 Task: For heading Use Italics Amatic SC with blue colour, bold & Underline.  font size for heading24,  'Change the font style of data to'Caveat and font size to 16,  Change the alignment of both headline & data to Align center.  In the sheet  DashboardTaxForms
Action: Mouse moved to (41, 126)
Screenshot: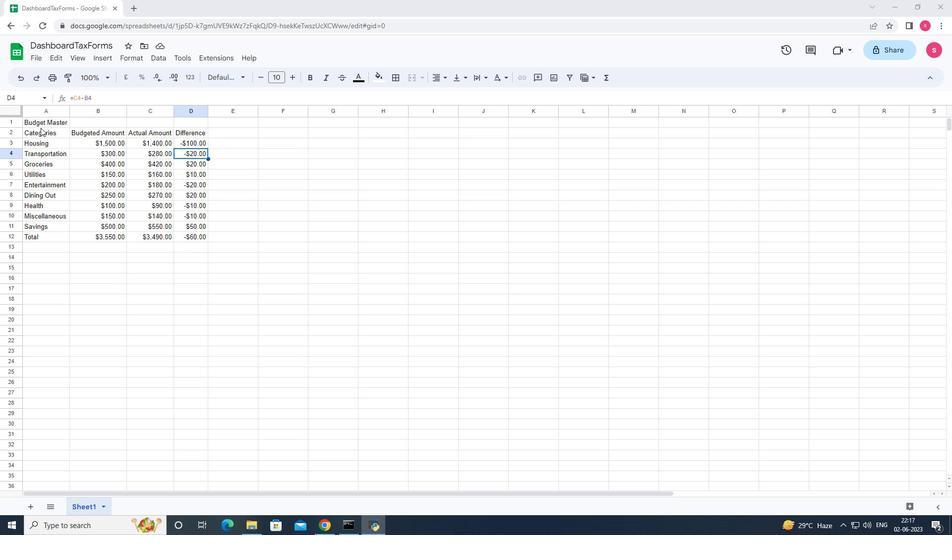 
Action: Mouse pressed left at (41, 126)
Screenshot: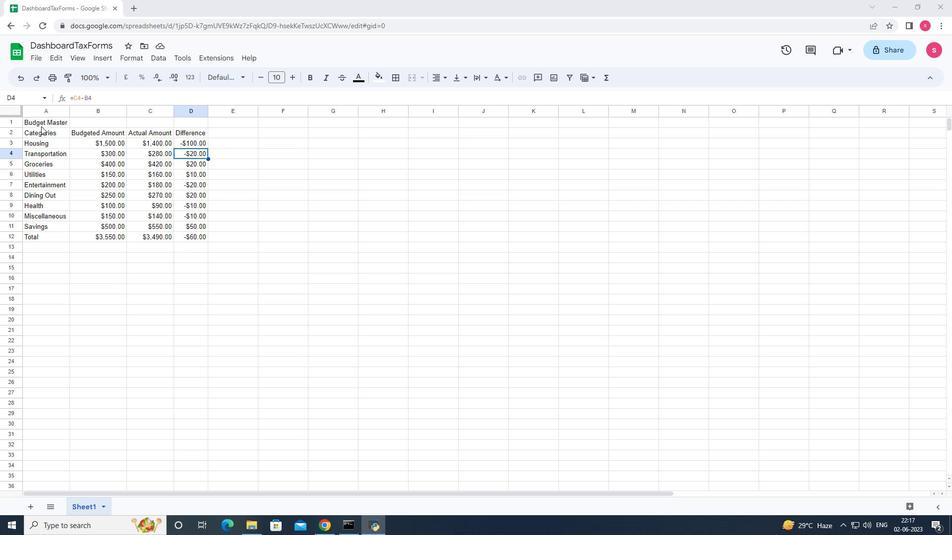 
Action: Mouse moved to (237, 82)
Screenshot: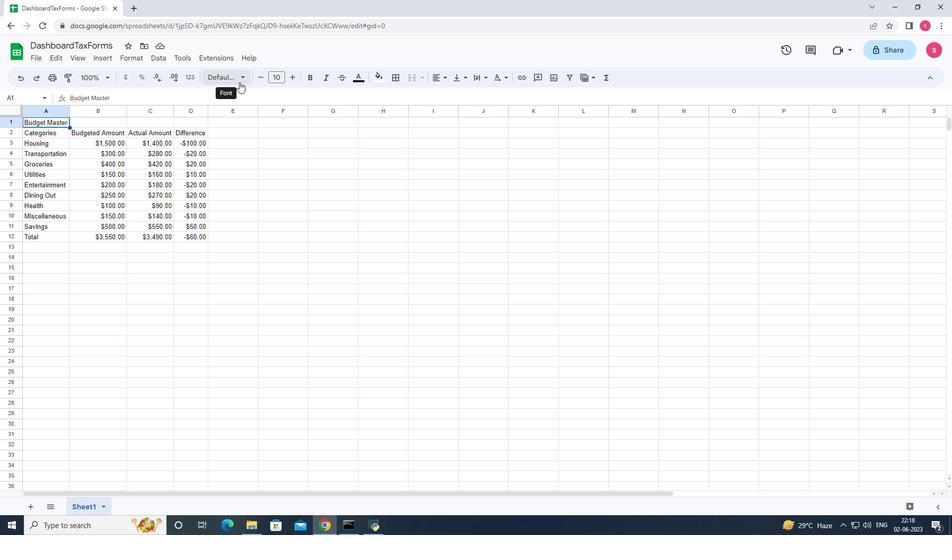 
Action: Mouse pressed left at (237, 82)
Screenshot: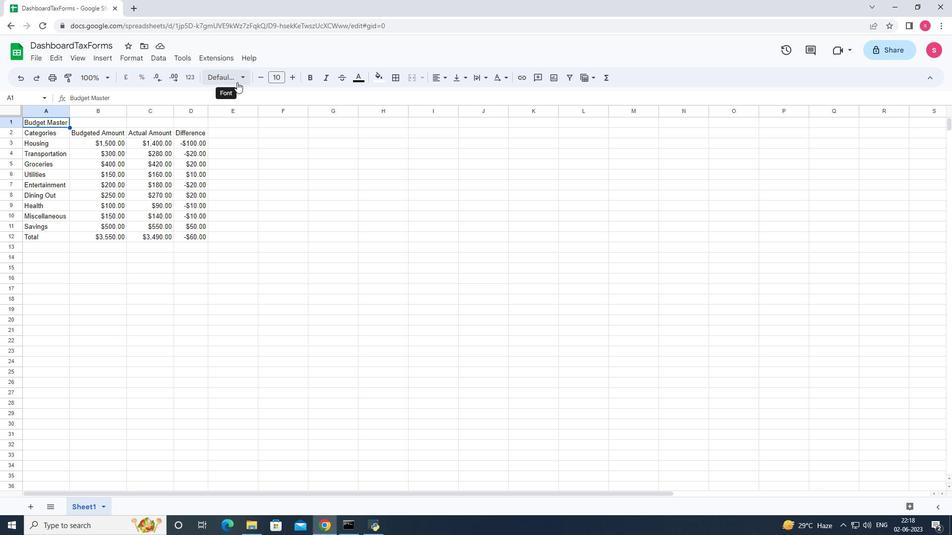 
Action: Mouse moved to (240, 264)
Screenshot: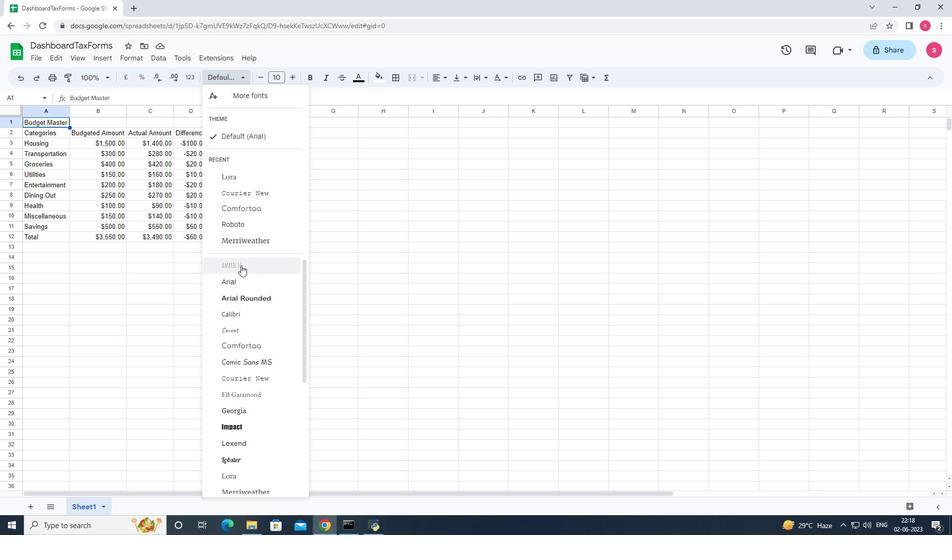 
Action: Mouse pressed left at (240, 264)
Screenshot: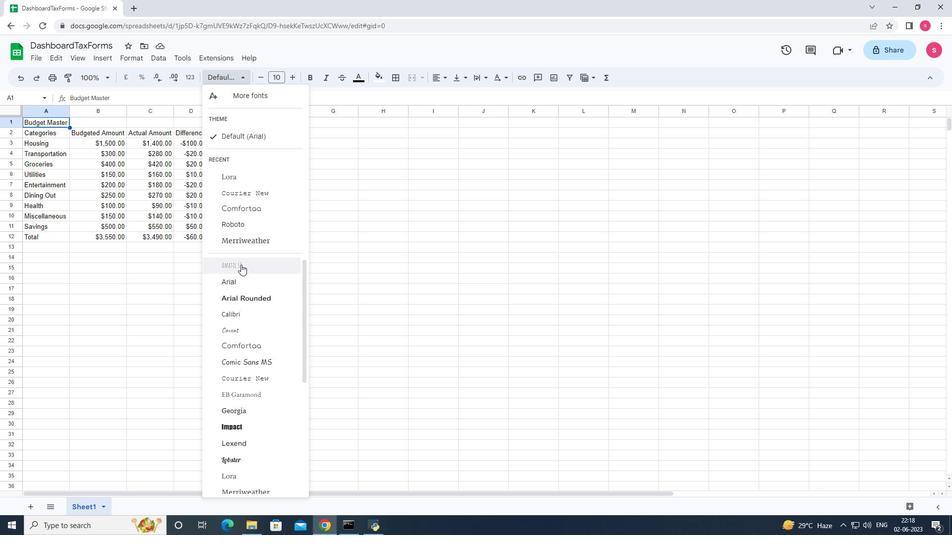 
Action: Mouse moved to (361, 78)
Screenshot: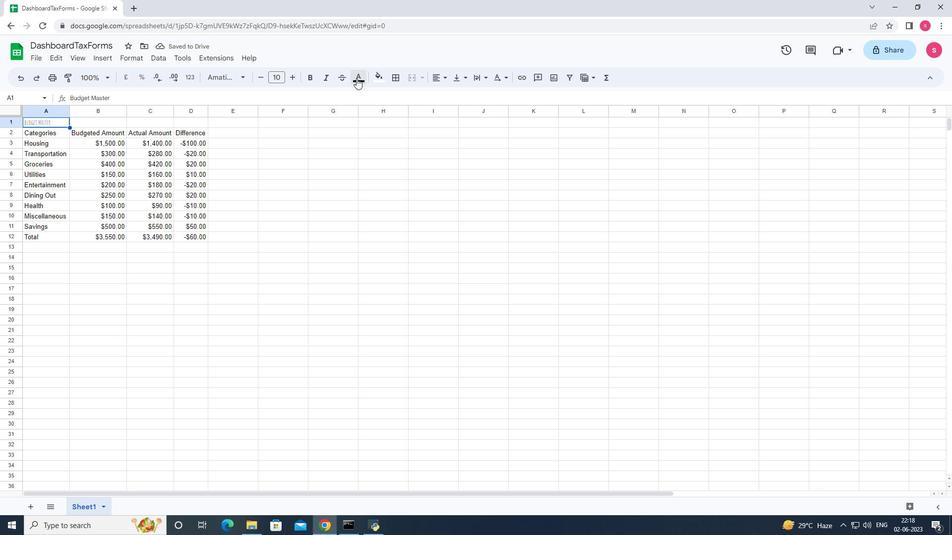 
Action: Mouse pressed left at (361, 78)
Screenshot: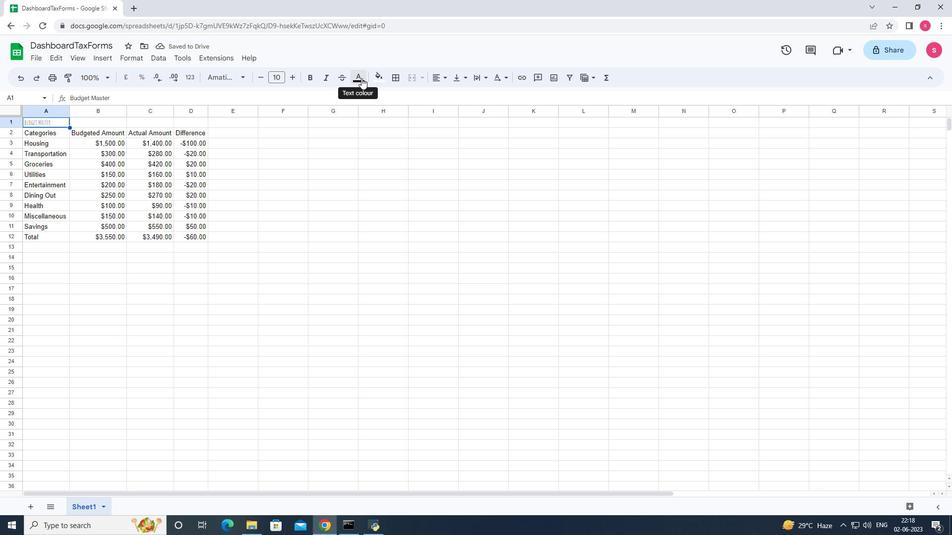 
Action: Mouse moved to (438, 120)
Screenshot: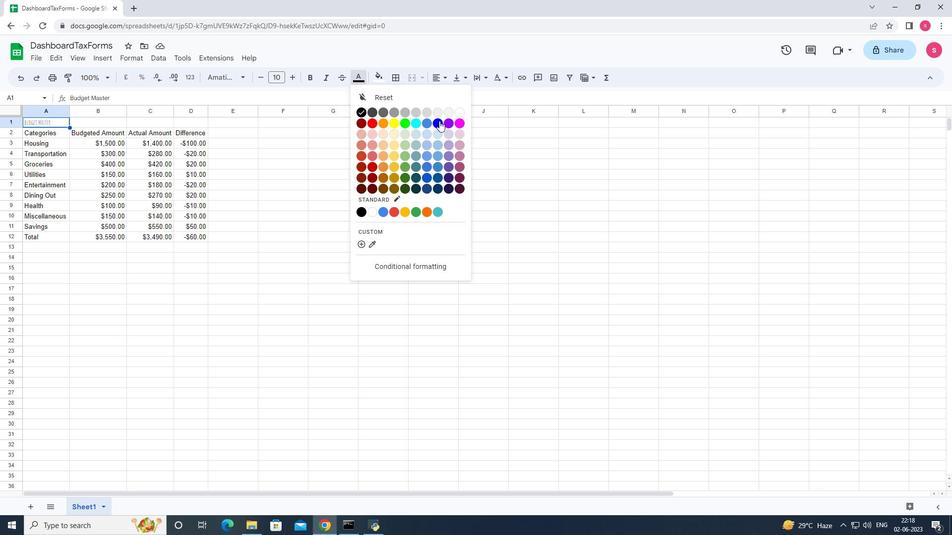 
Action: Mouse pressed left at (438, 120)
Screenshot: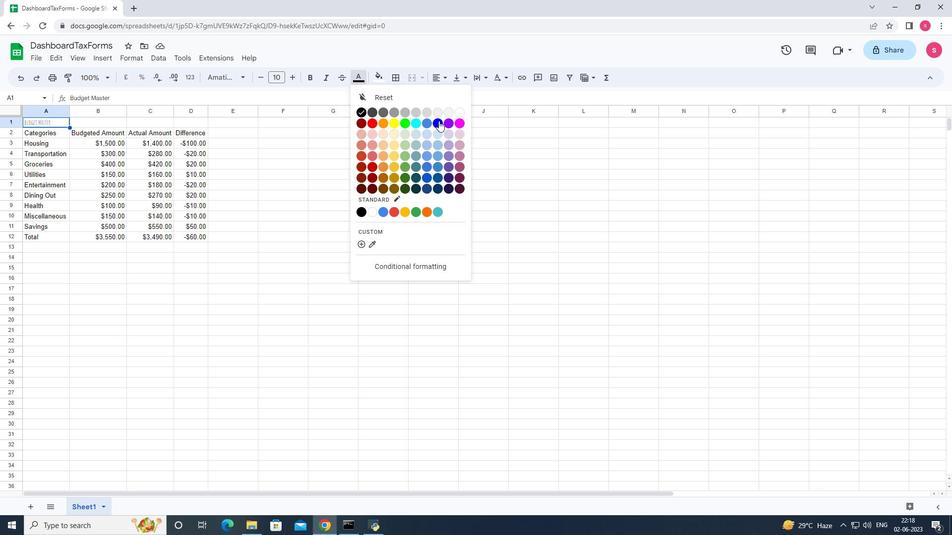 
Action: Mouse moved to (312, 81)
Screenshot: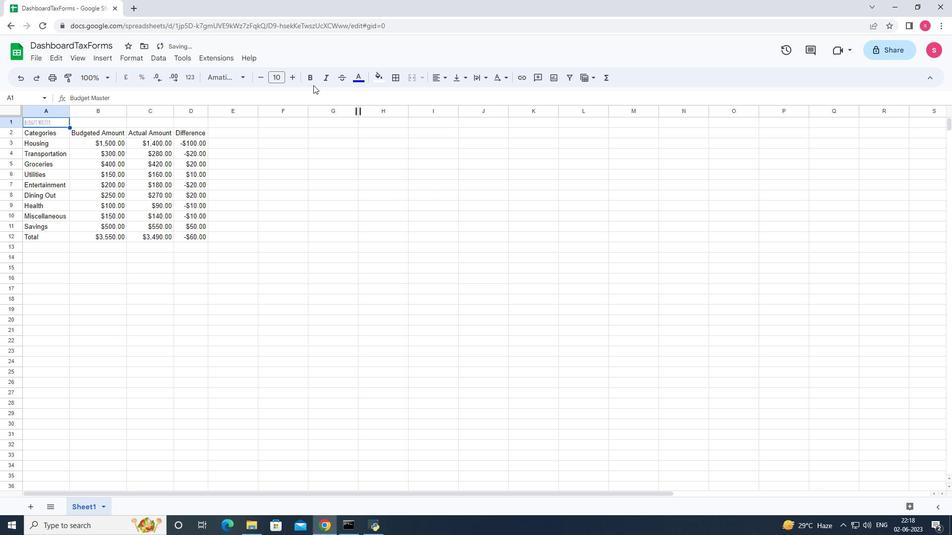
Action: Mouse pressed left at (312, 81)
Screenshot: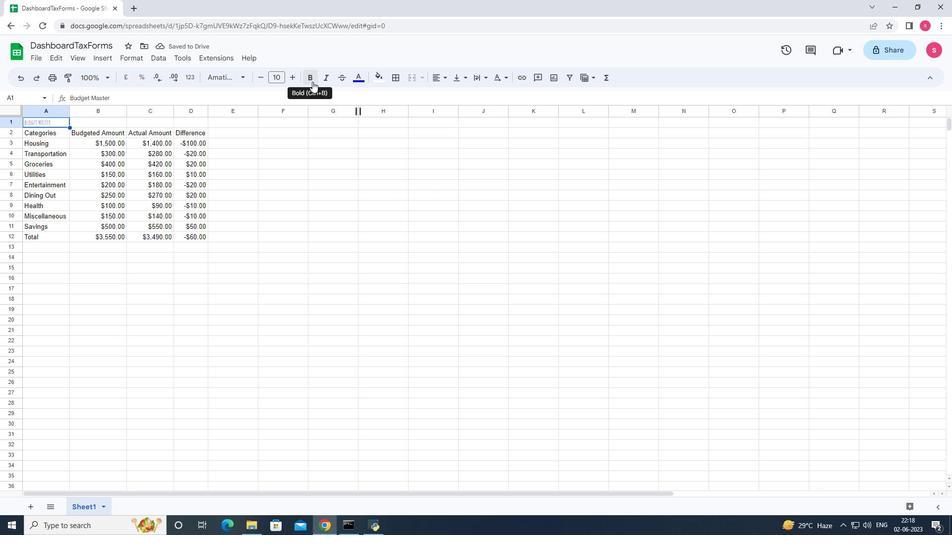 
Action: Mouse moved to (138, 62)
Screenshot: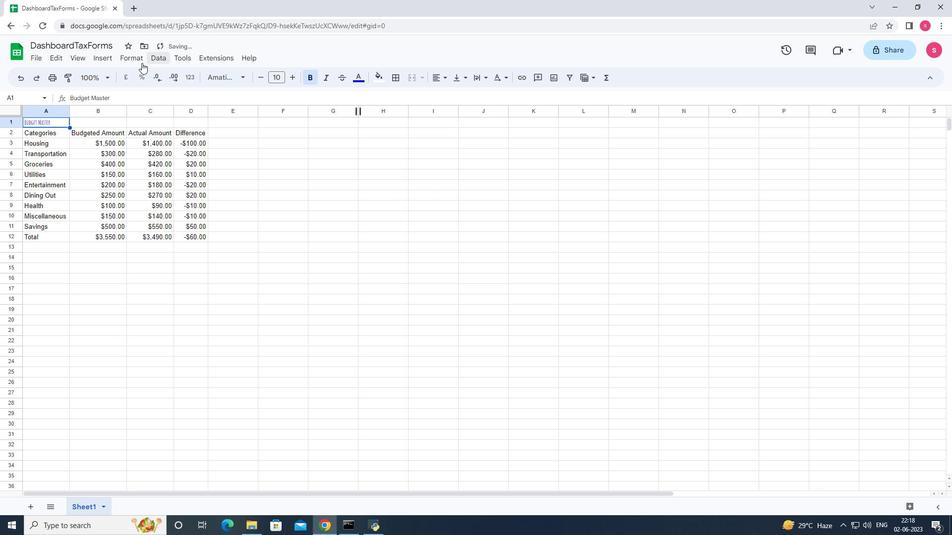 
Action: Mouse pressed left at (138, 62)
Screenshot: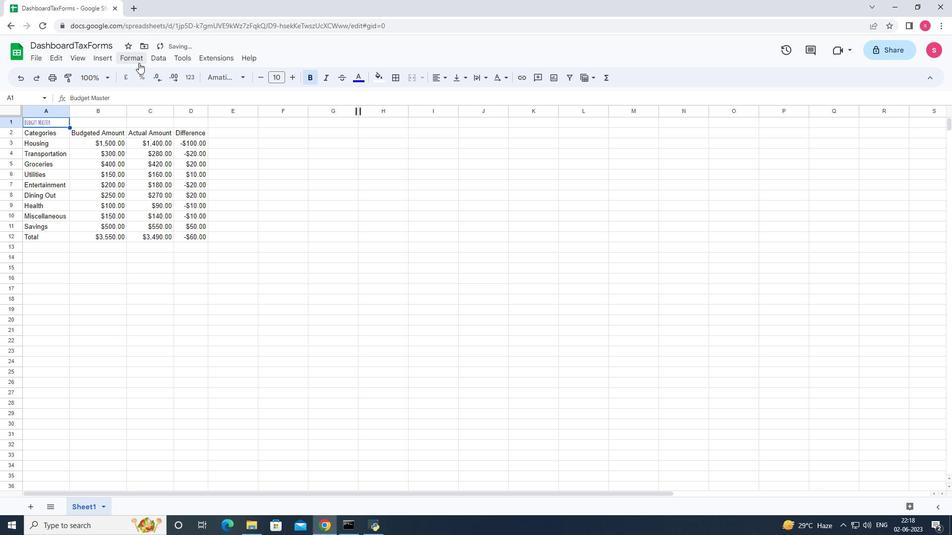 
Action: Mouse moved to (160, 111)
Screenshot: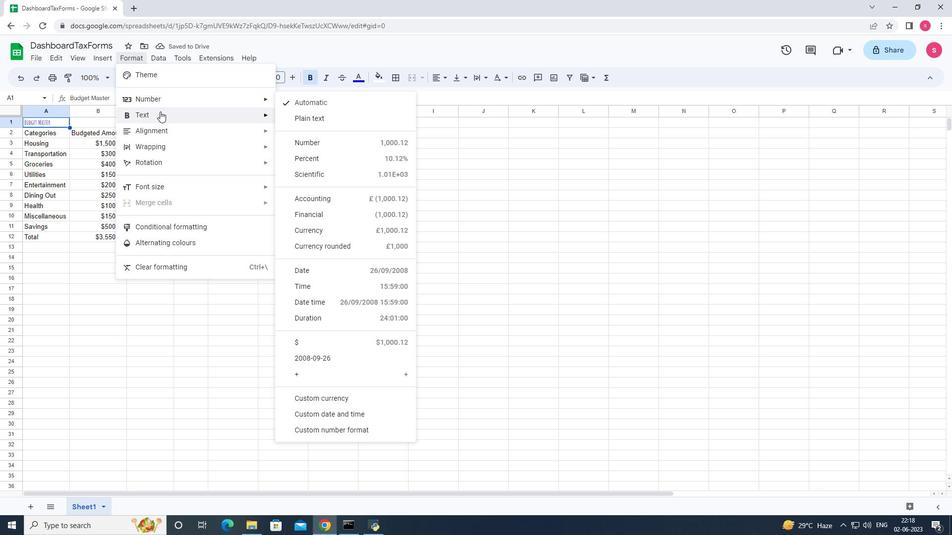 
Action: Mouse pressed left at (160, 111)
Screenshot: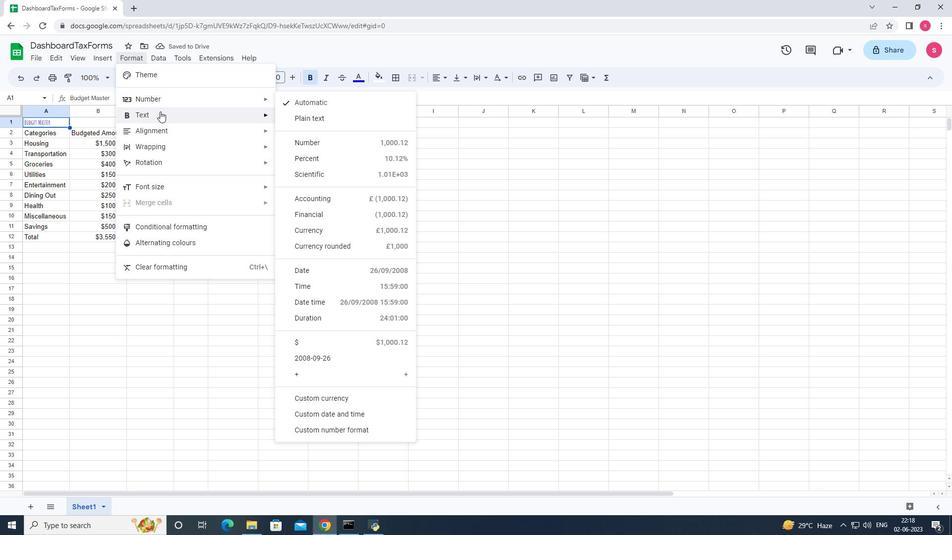 
Action: Mouse moved to (303, 149)
Screenshot: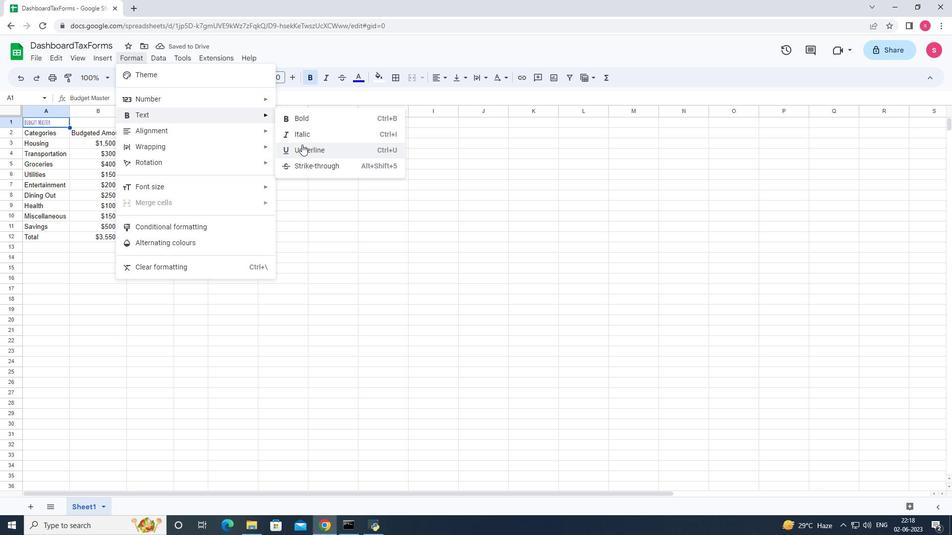 
Action: Mouse pressed left at (303, 149)
Screenshot: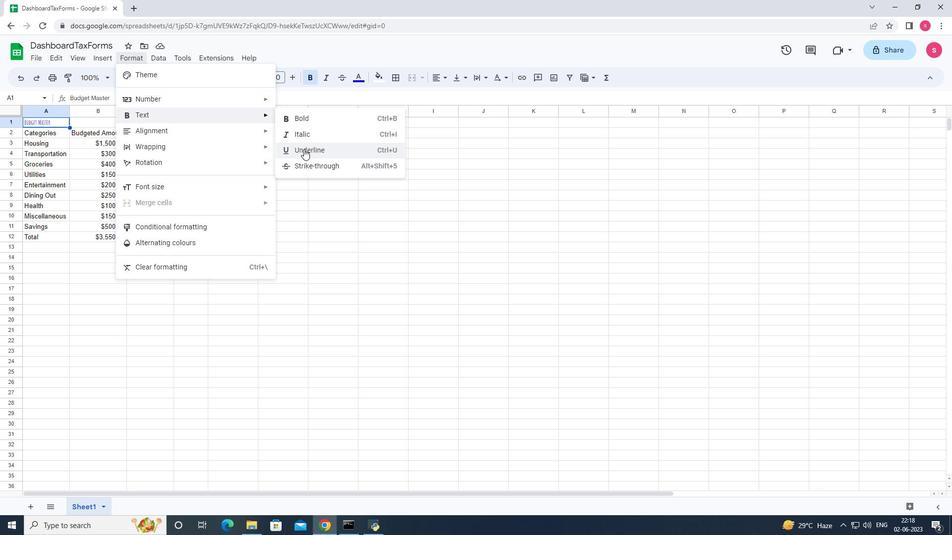 
Action: Mouse moved to (290, 80)
Screenshot: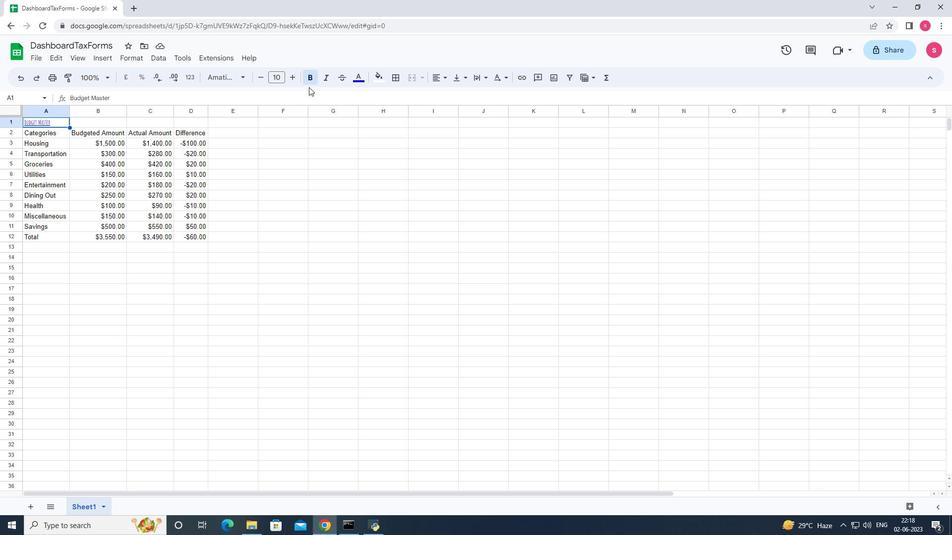
Action: Mouse pressed left at (290, 80)
Screenshot: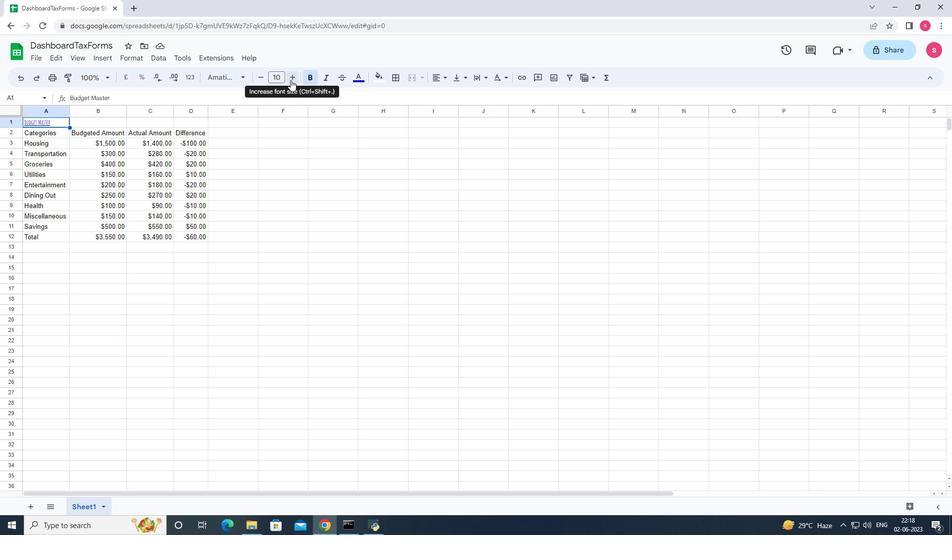 
Action: Mouse pressed left at (290, 80)
Screenshot: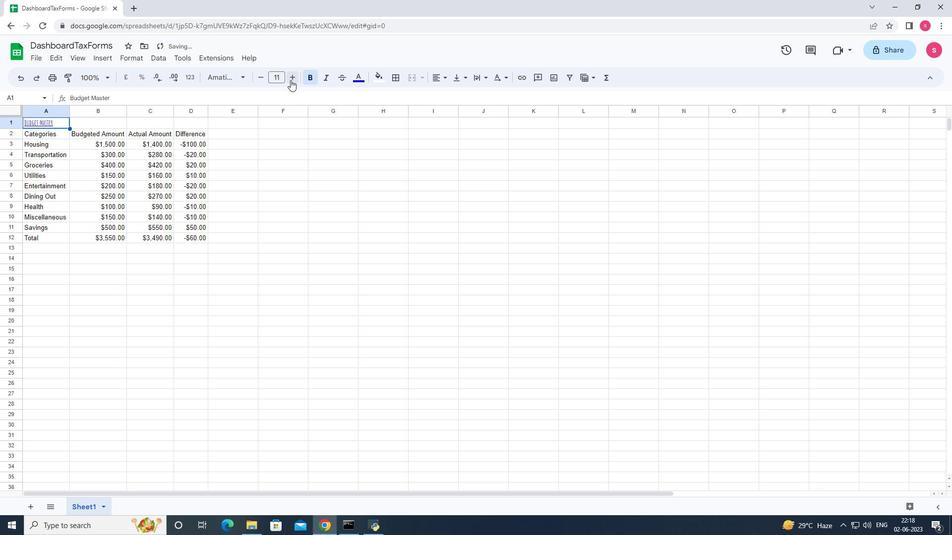 
Action: Mouse pressed left at (290, 80)
Screenshot: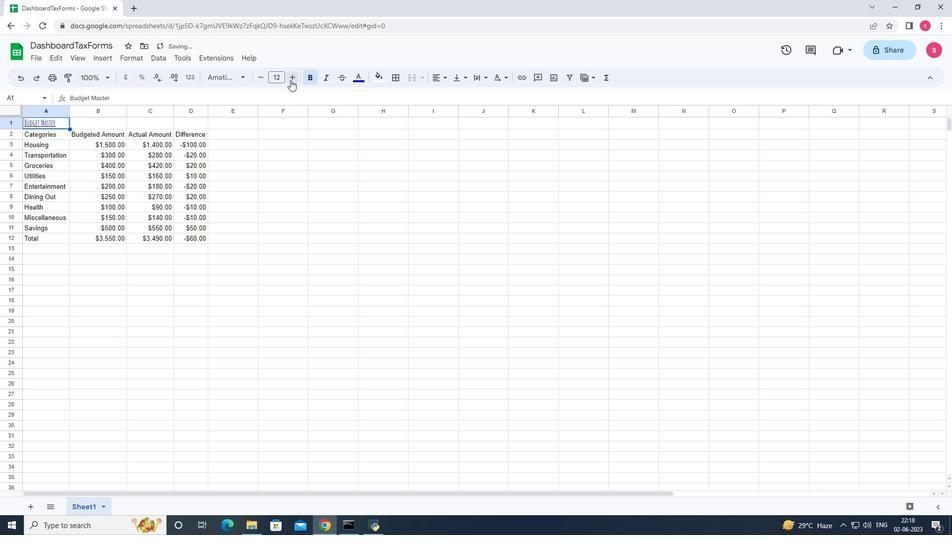 
Action: Mouse pressed left at (290, 80)
Screenshot: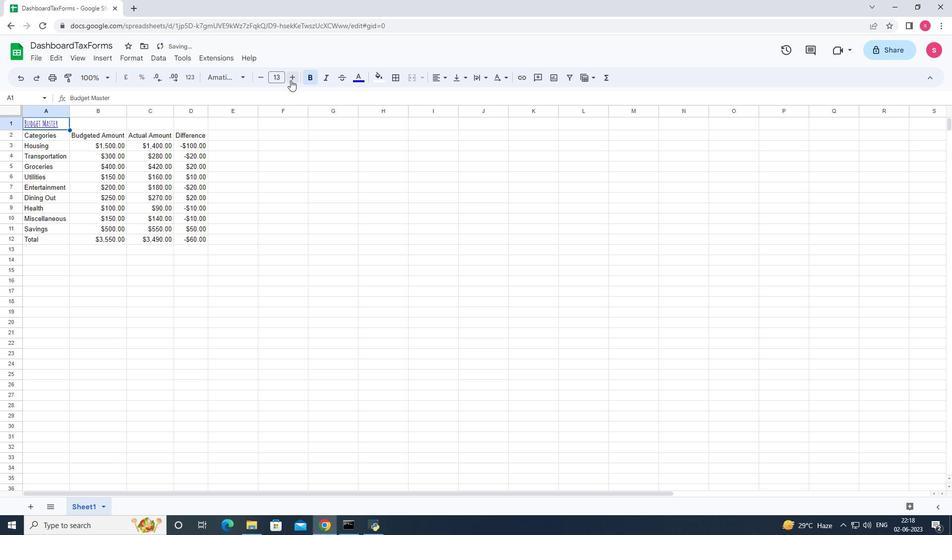 
Action: Mouse pressed left at (290, 80)
Screenshot: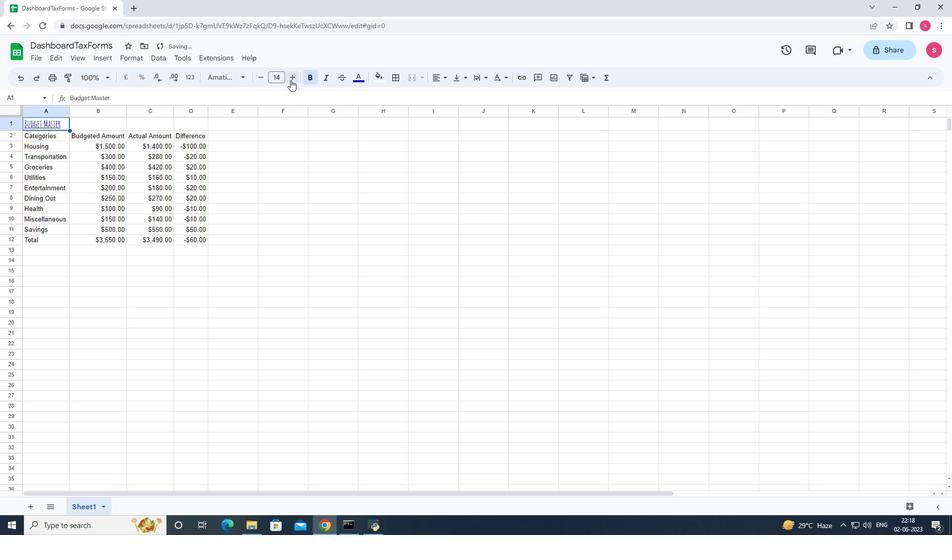 
Action: Mouse pressed left at (290, 80)
Screenshot: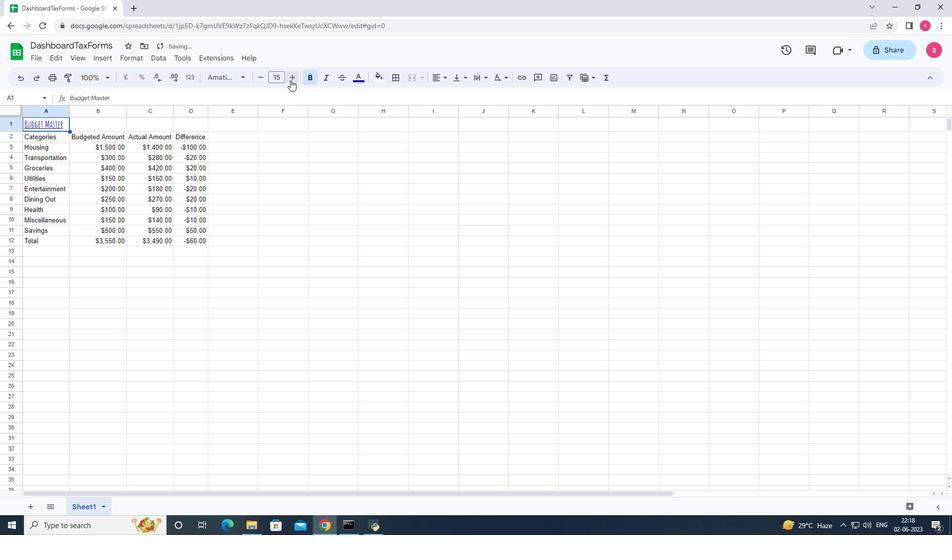 
Action: Mouse pressed left at (290, 80)
Screenshot: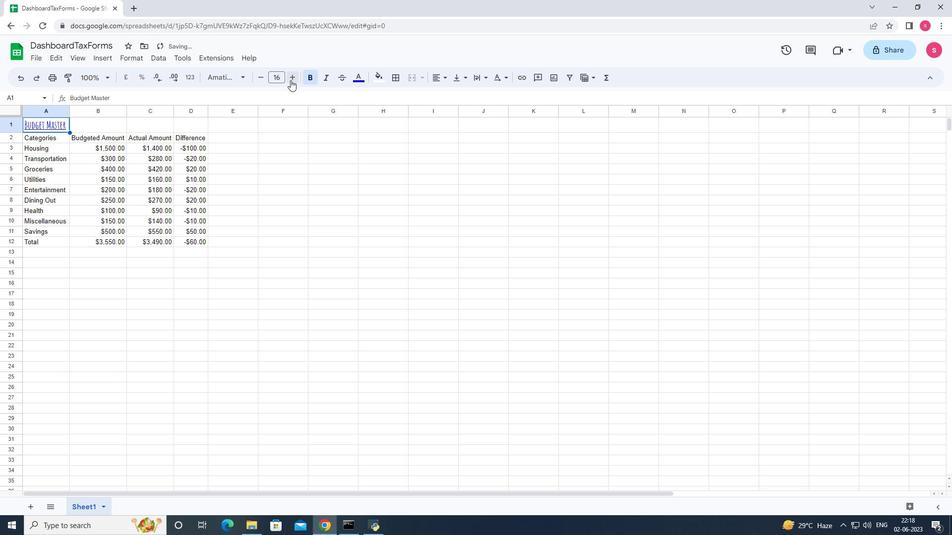
Action: Mouse pressed left at (290, 80)
Screenshot: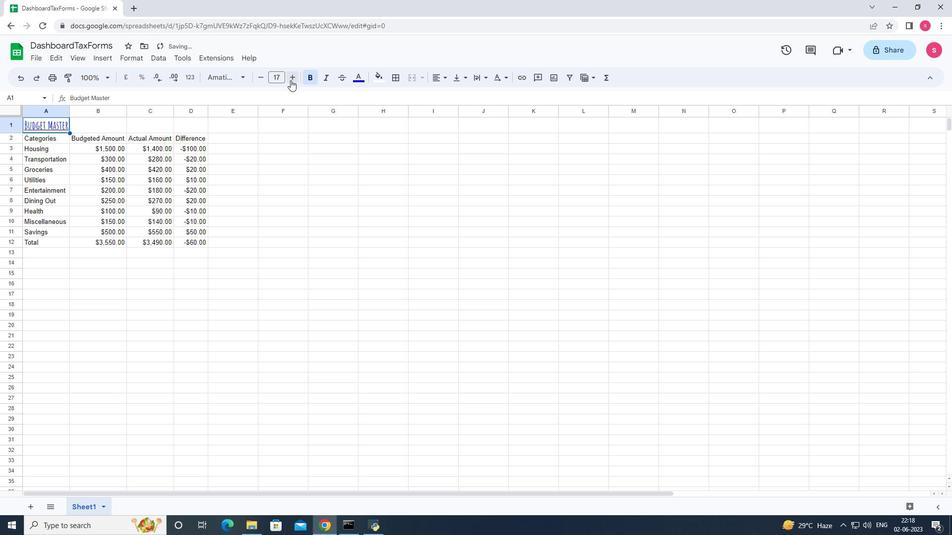 
Action: Mouse pressed left at (290, 80)
Screenshot: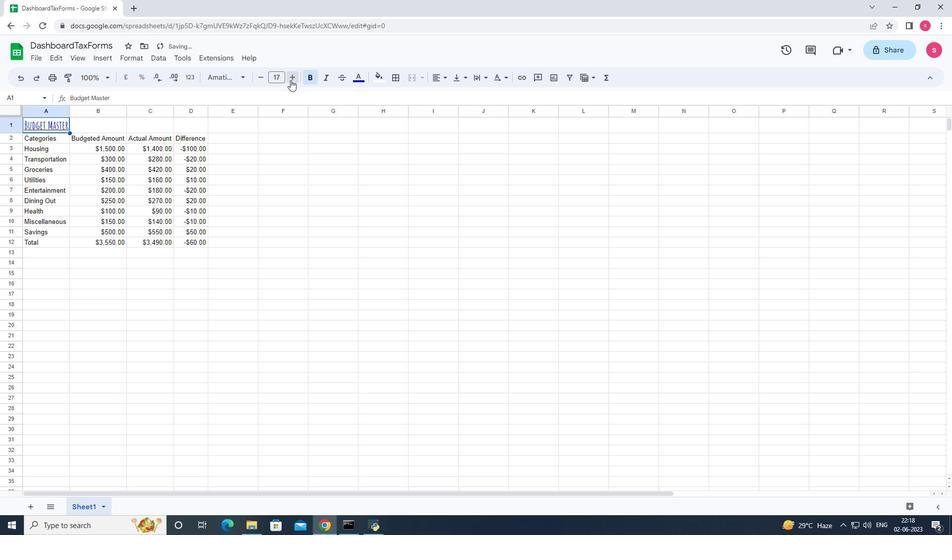 
Action: Mouse pressed left at (290, 80)
Screenshot: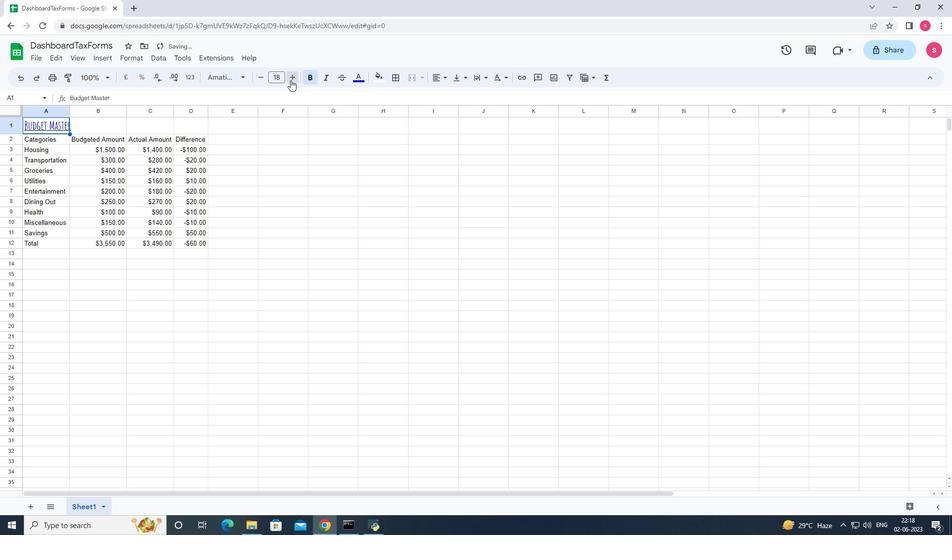 
Action: Mouse pressed left at (290, 80)
Screenshot: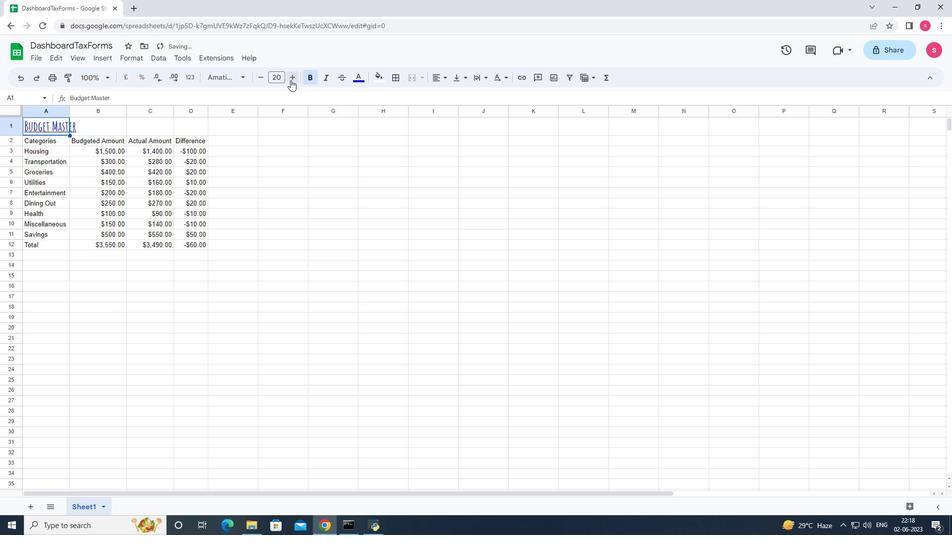 
Action: Mouse pressed left at (290, 80)
Screenshot: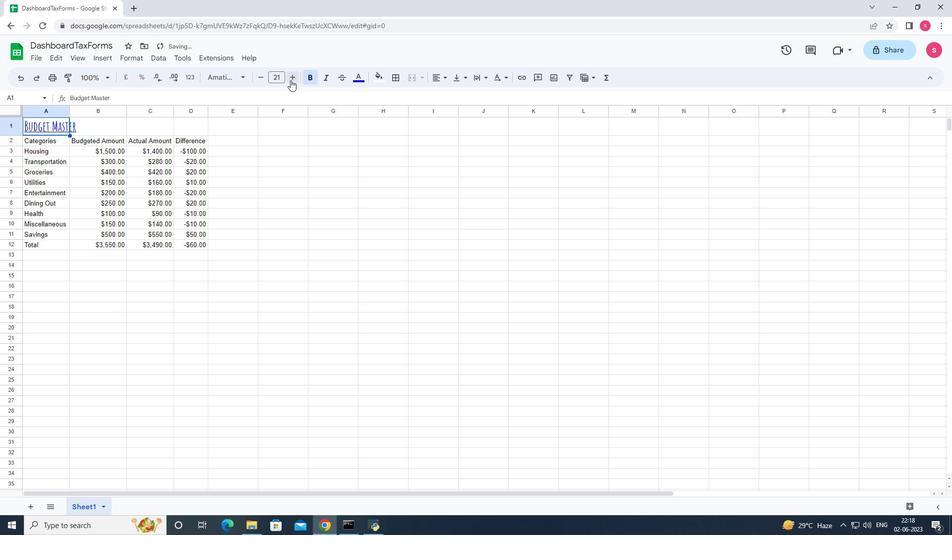
Action: Mouse pressed left at (290, 80)
Screenshot: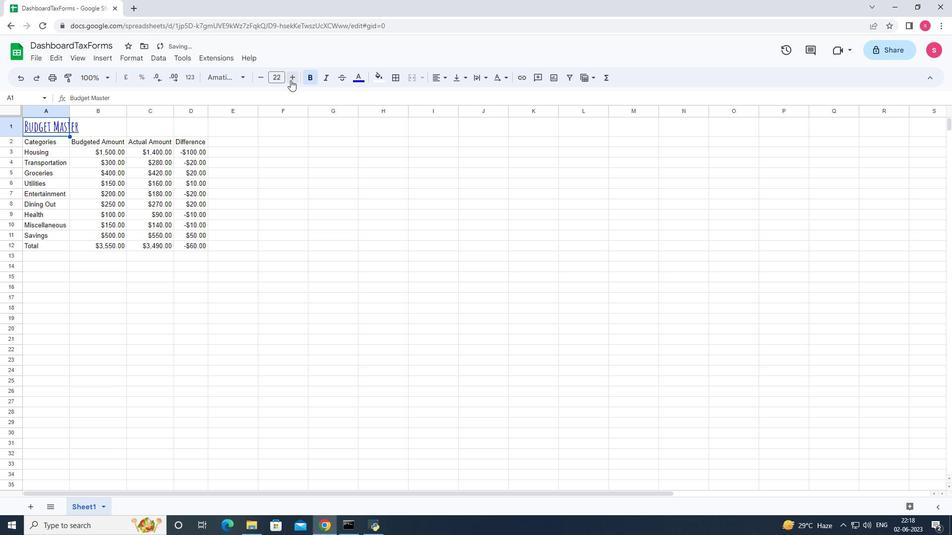 
Action: Mouse pressed left at (290, 80)
Screenshot: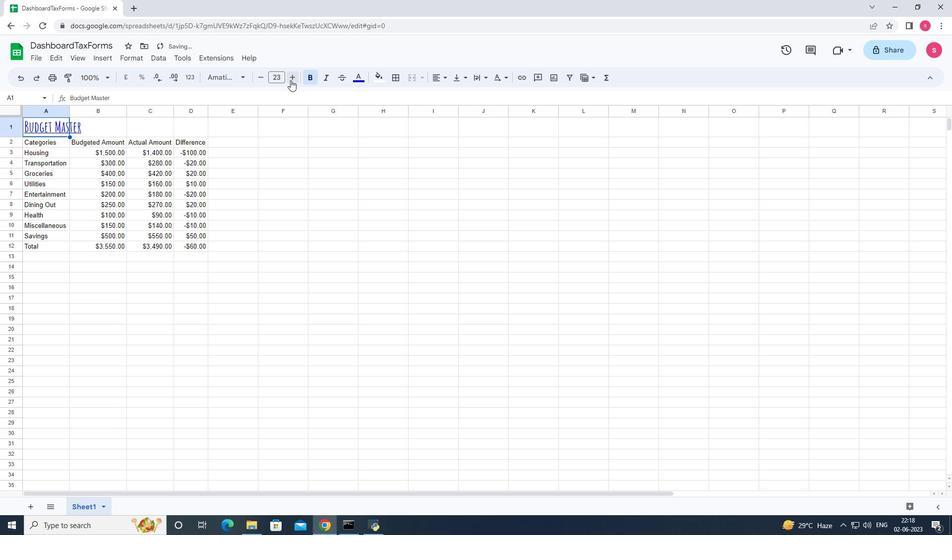 
Action: Mouse moved to (336, 188)
Screenshot: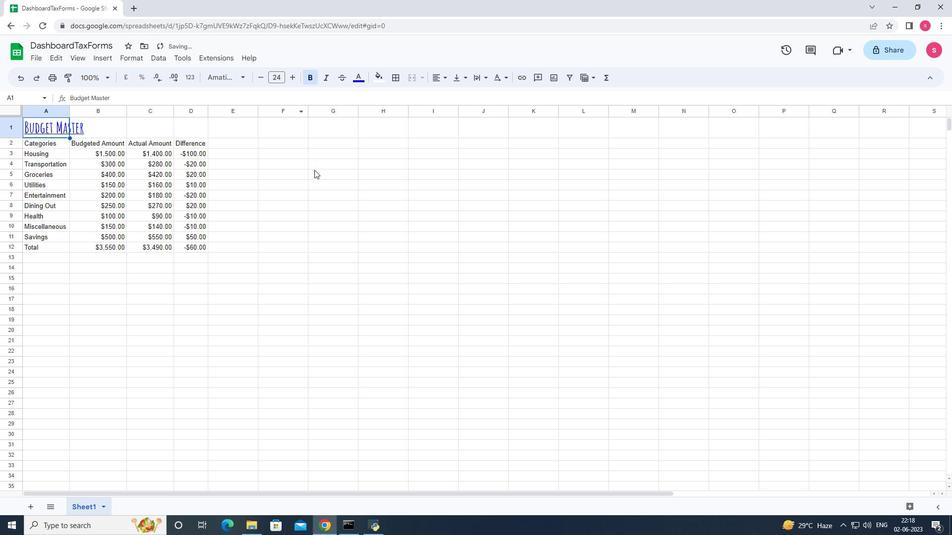 
Action: Mouse pressed left at (336, 188)
Screenshot: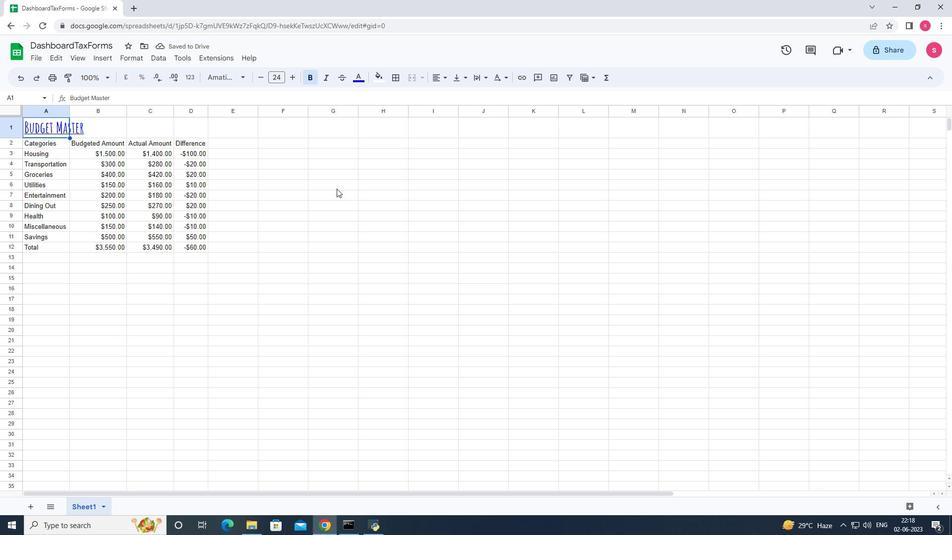 
Action: Mouse moved to (47, 142)
Screenshot: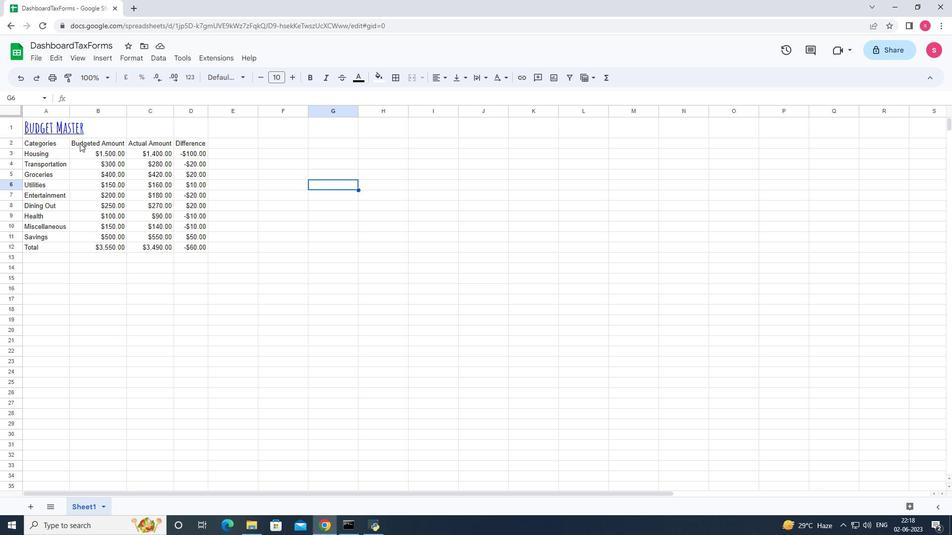 
Action: Mouse pressed left at (47, 142)
Screenshot: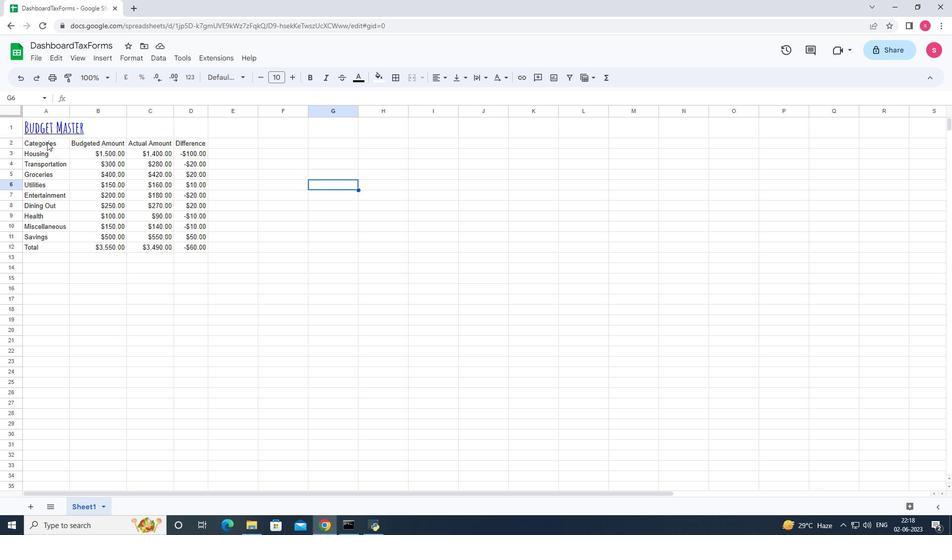
Action: Mouse moved to (229, 79)
Screenshot: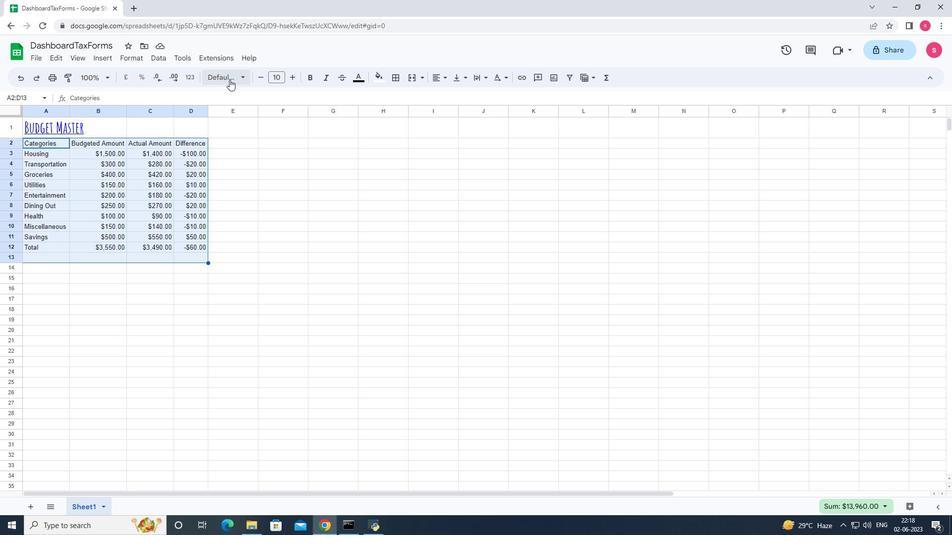 
Action: Mouse pressed left at (229, 79)
Screenshot: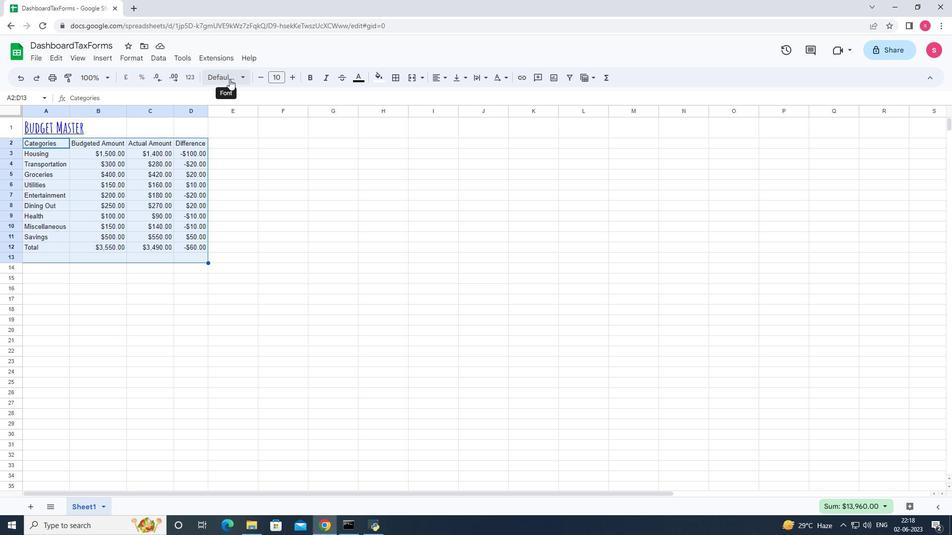 
Action: Mouse moved to (248, 209)
Screenshot: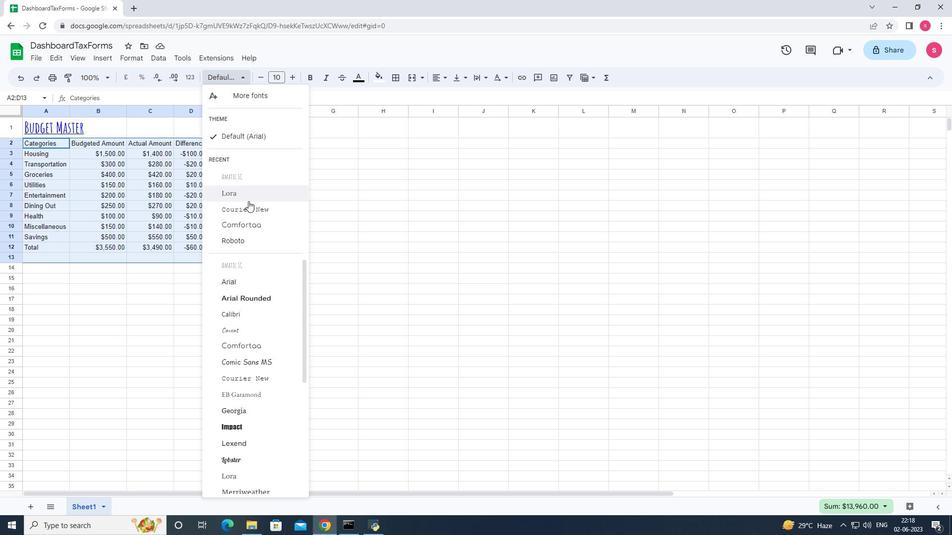 
Action: Mouse scrolled (248, 209) with delta (0, 0)
Screenshot: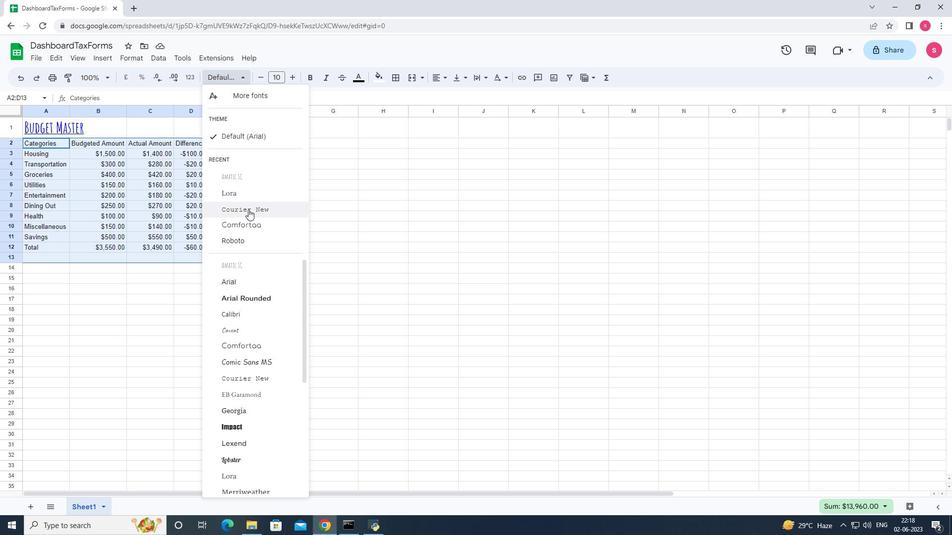 
Action: Mouse moved to (239, 232)
Screenshot: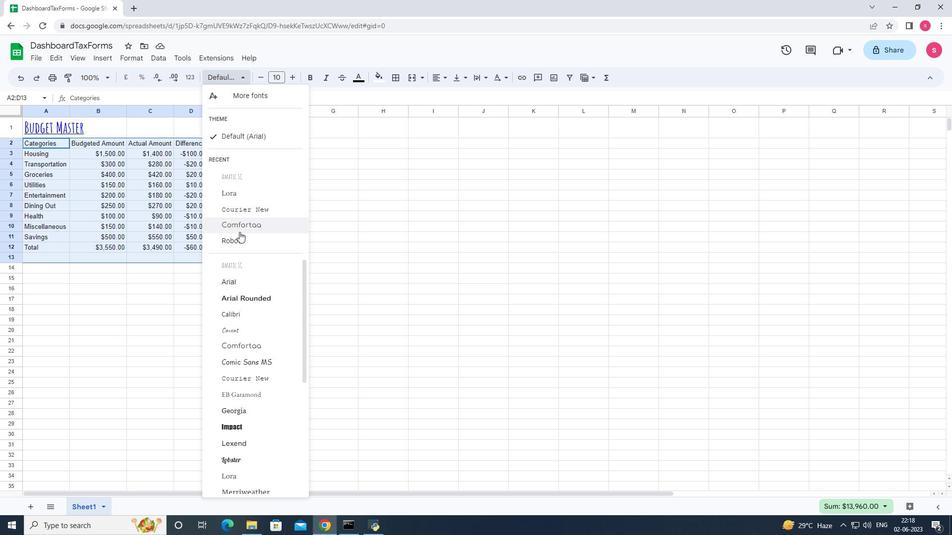 
Action: Mouse scrolled (239, 232) with delta (0, 0)
Screenshot: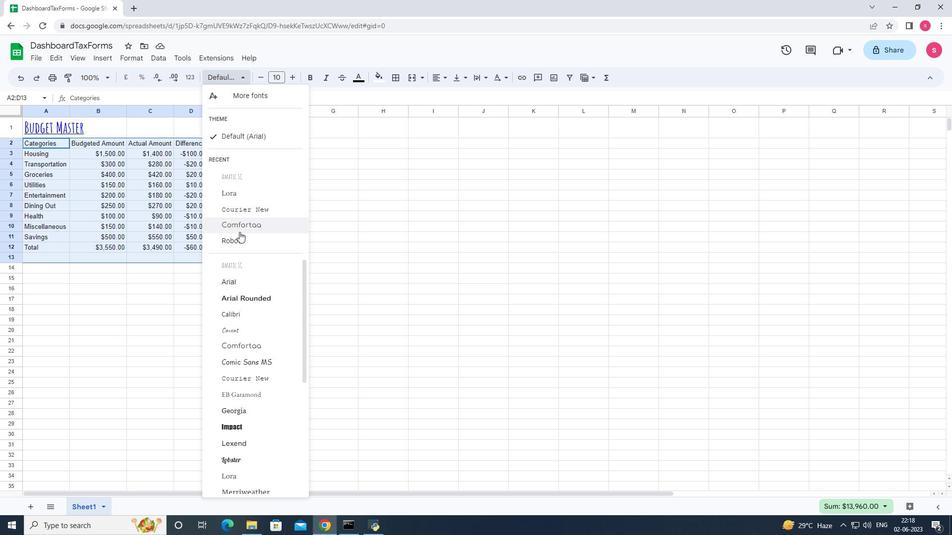 
Action: Mouse moved to (241, 267)
Screenshot: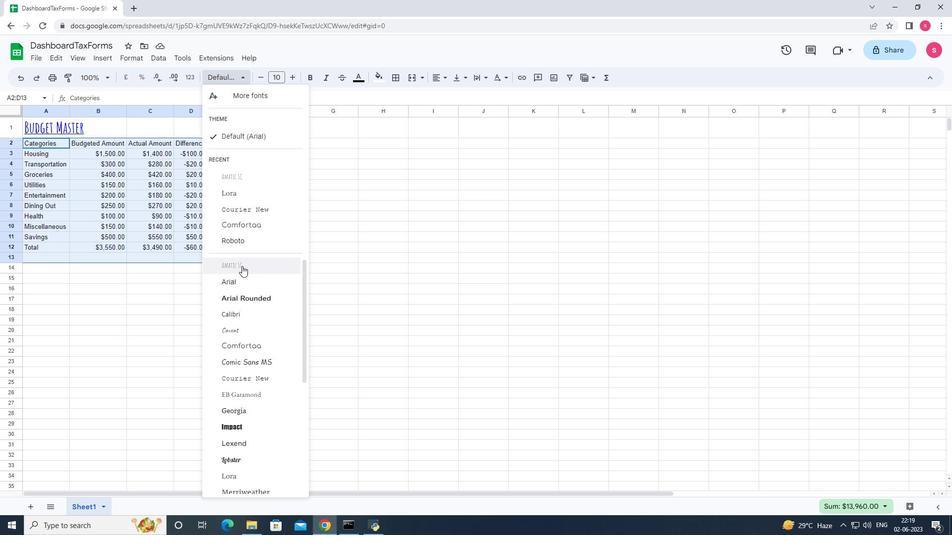 
Action: Mouse scrolled (241, 267) with delta (0, 0)
Screenshot: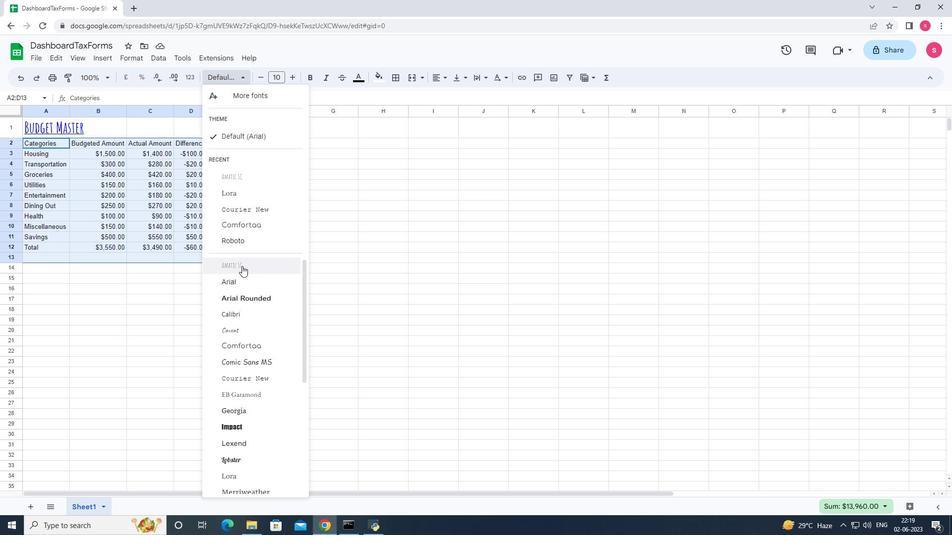 
Action: Mouse moved to (243, 290)
Screenshot: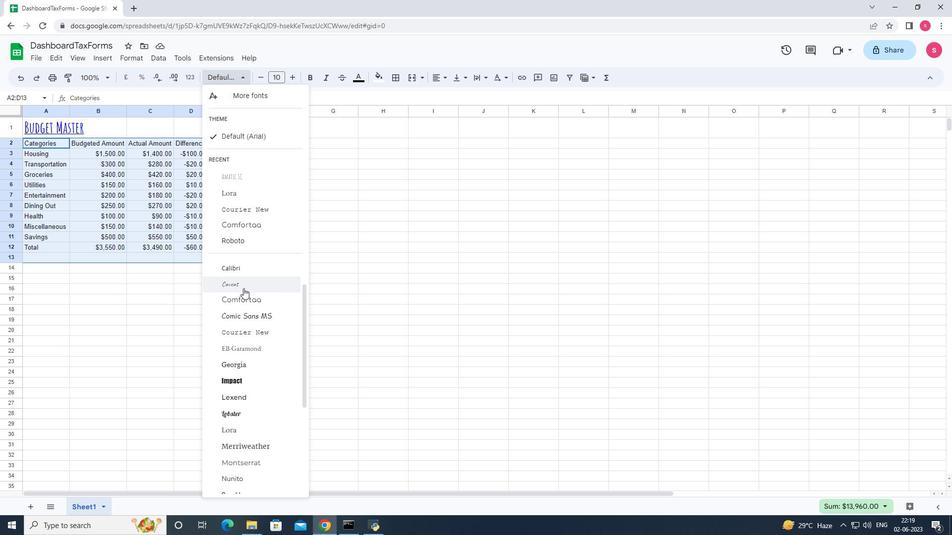 
Action: Mouse scrolled (243, 290) with delta (0, 0)
Screenshot: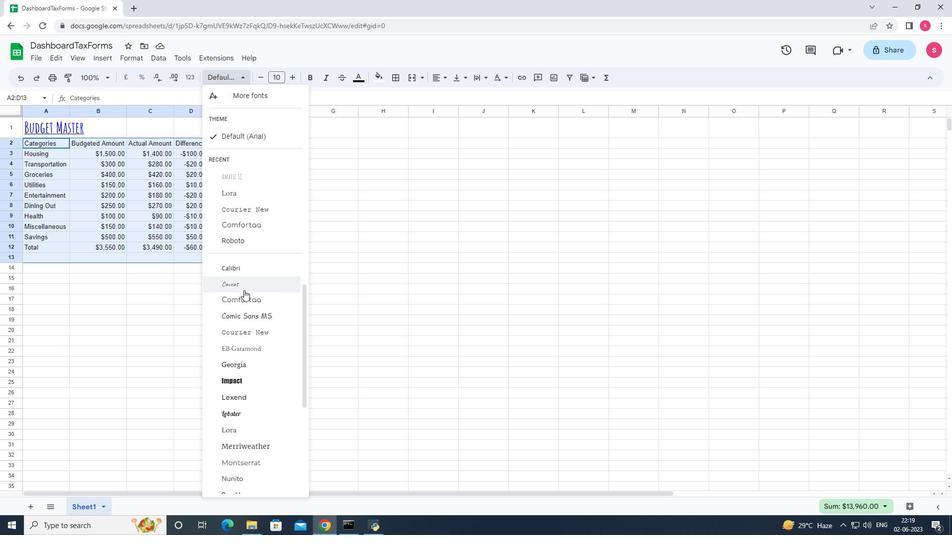 
Action: Mouse moved to (244, 290)
Screenshot: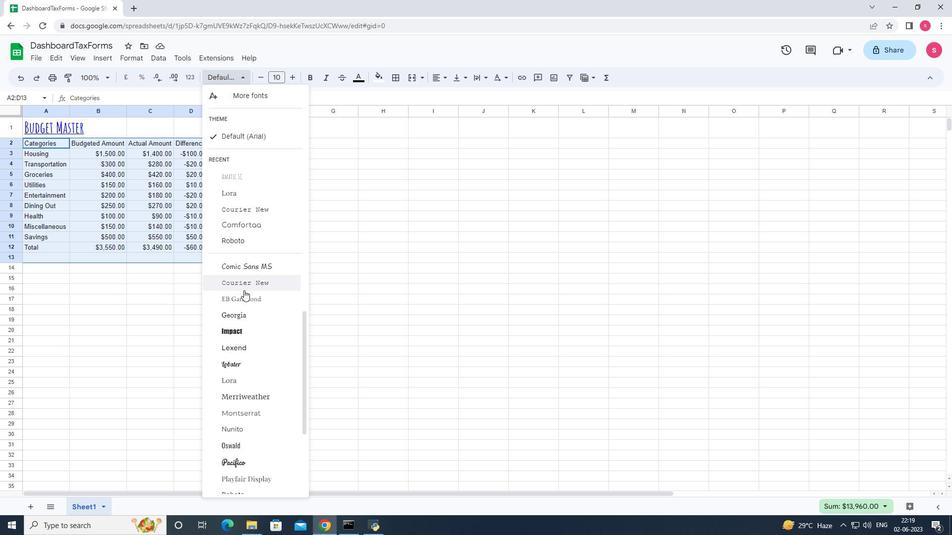 
Action: Mouse scrolled (244, 291) with delta (0, 0)
Screenshot: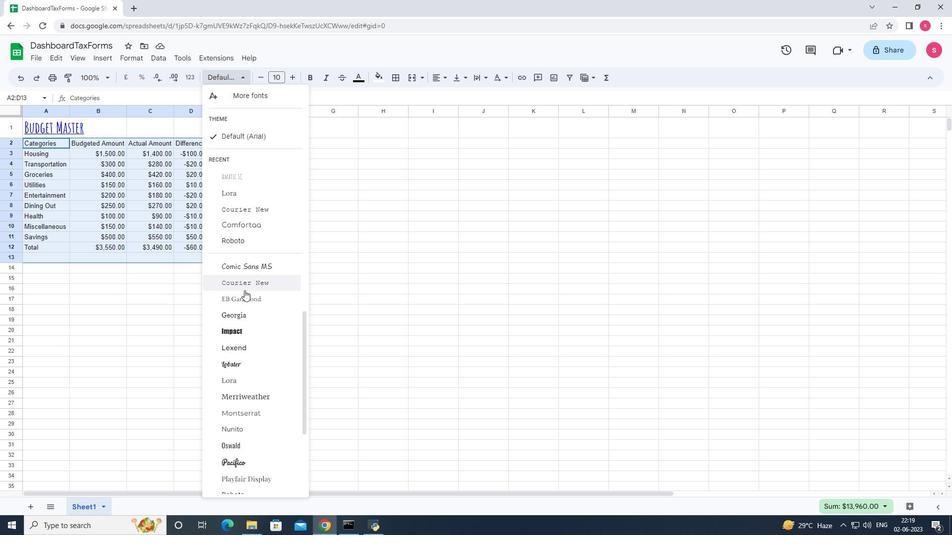 
Action: Mouse scrolled (244, 291) with delta (0, 0)
Screenshot: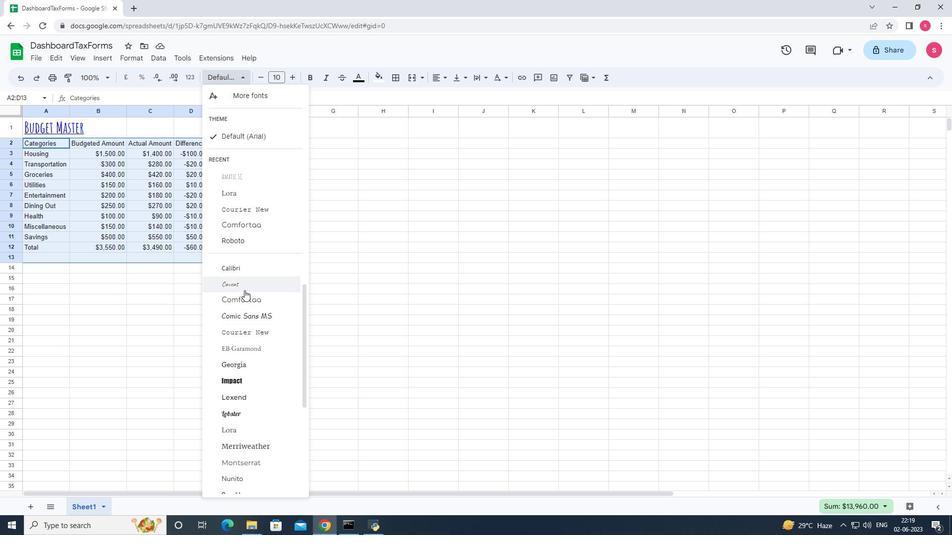 
Action: Mouse moved to (254, 329)
Screenshot: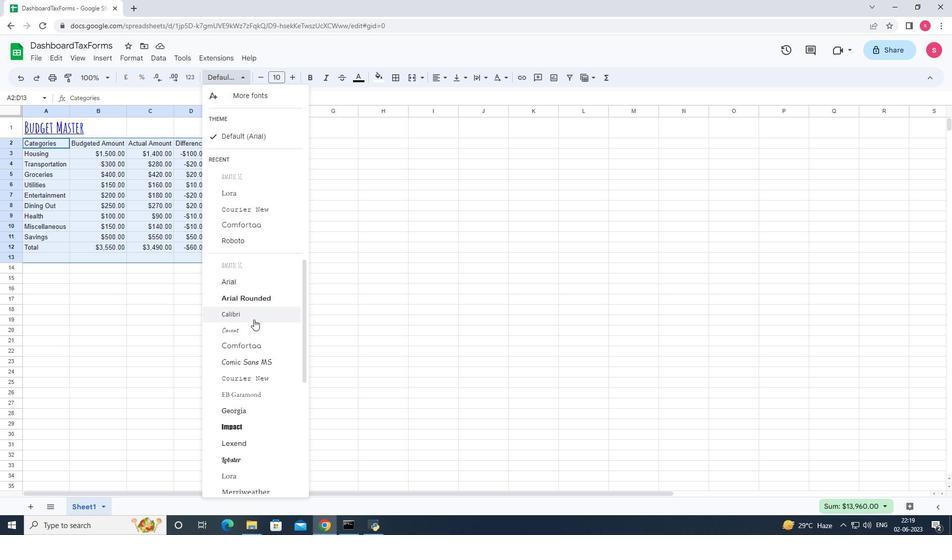 
Action: Mouse pressed left at (254, 329)
Screenshot: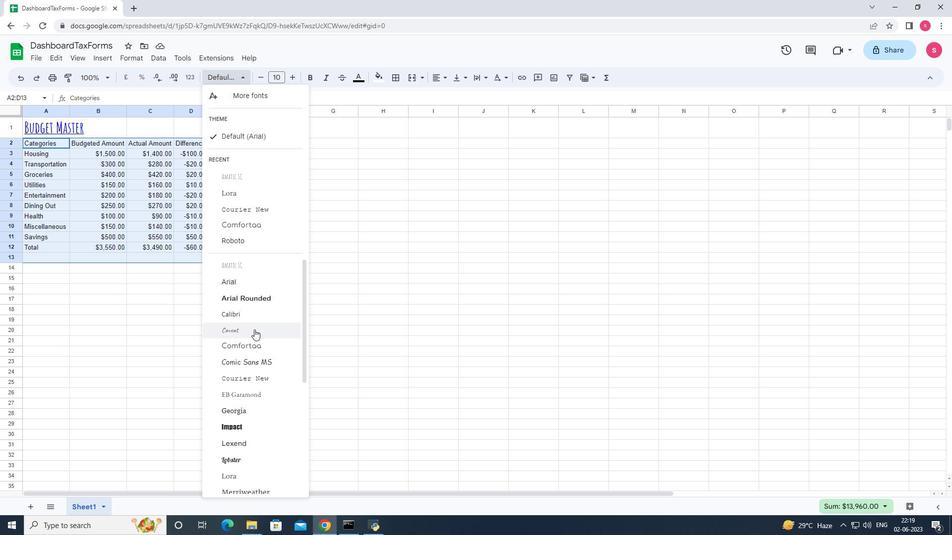 
Action: Mouse moved to (296, 81)
Screenshot: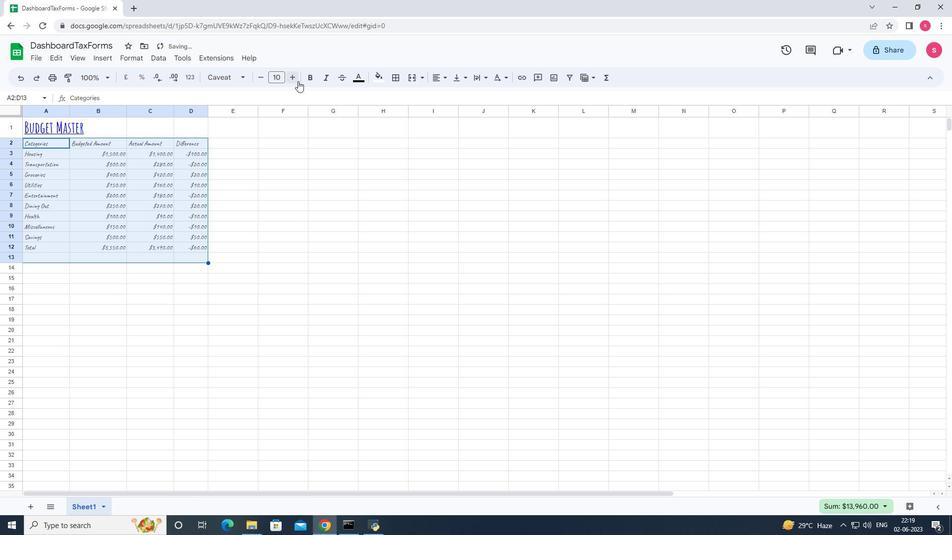 
Action: Mouse pressed left at (296, 81)
Screenshot: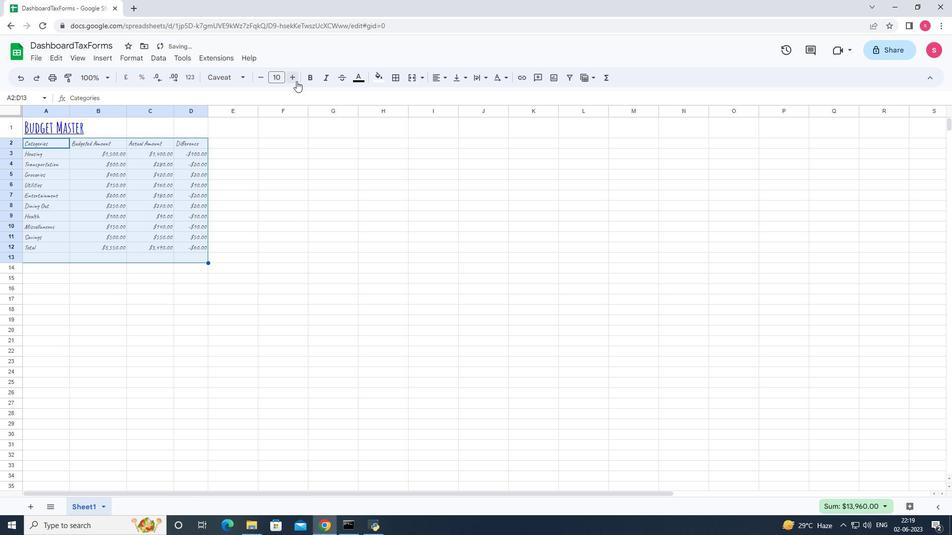 
Action: Mouse pressed left at (296, 81)
Screenshot: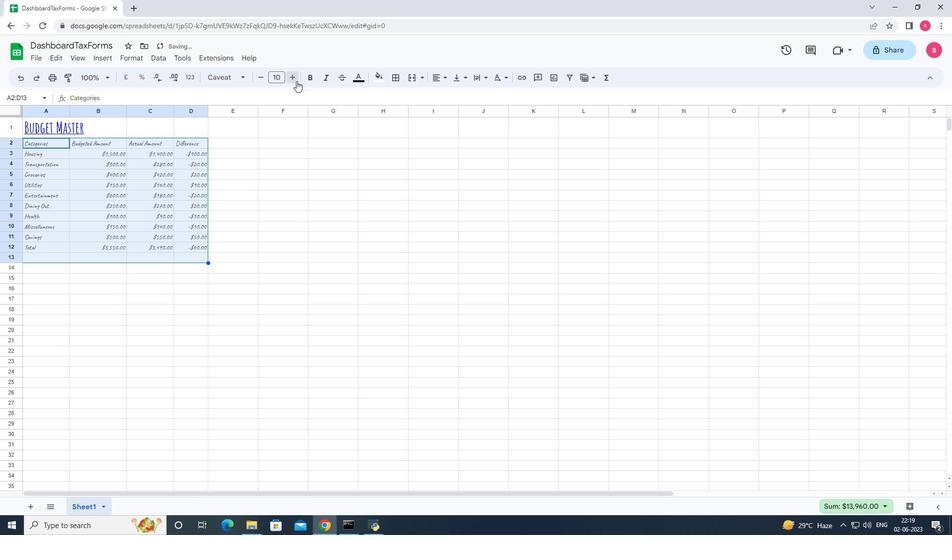 
Action: Mouse pressed left at (296, 81)
Screenshot: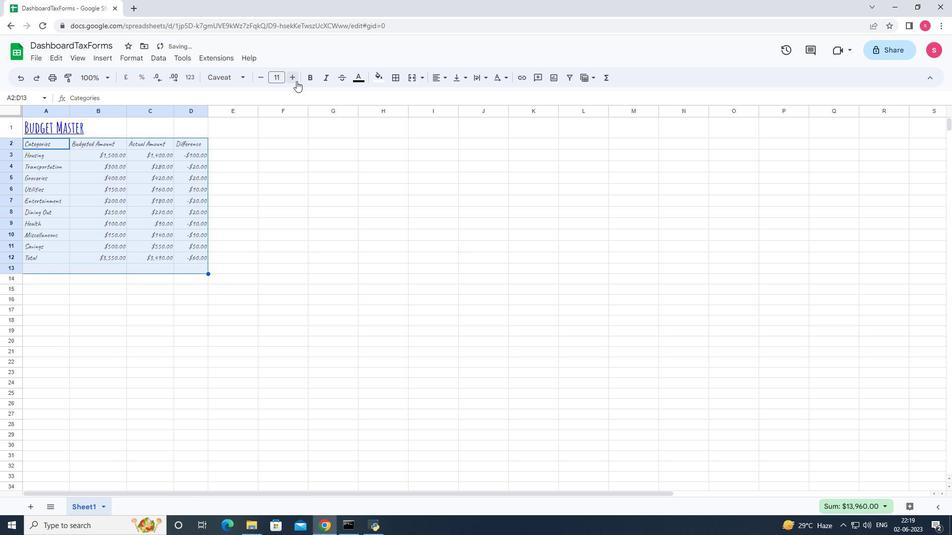 
Action: Mouse pressed left at (296, 81)
Screenshot: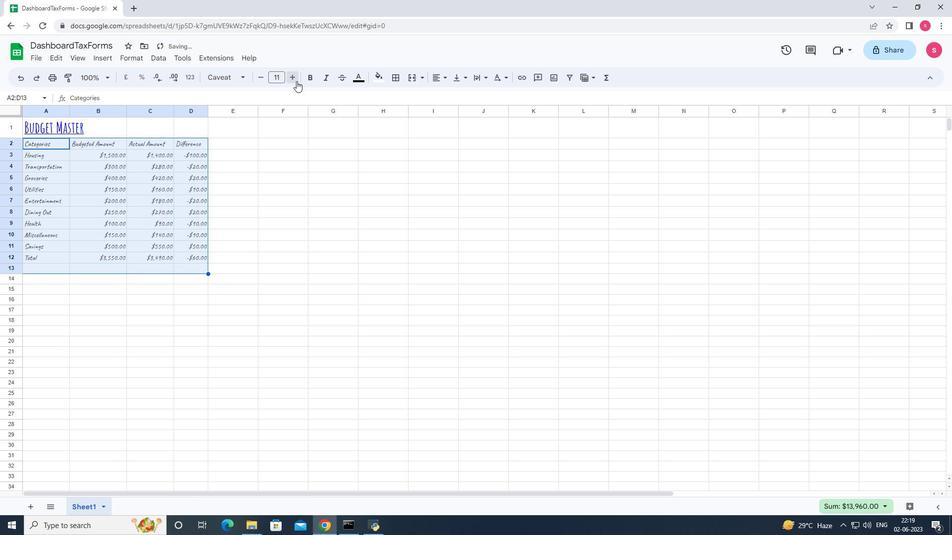 
Action: Mouse pressed left at (296, 81)
Screenshot: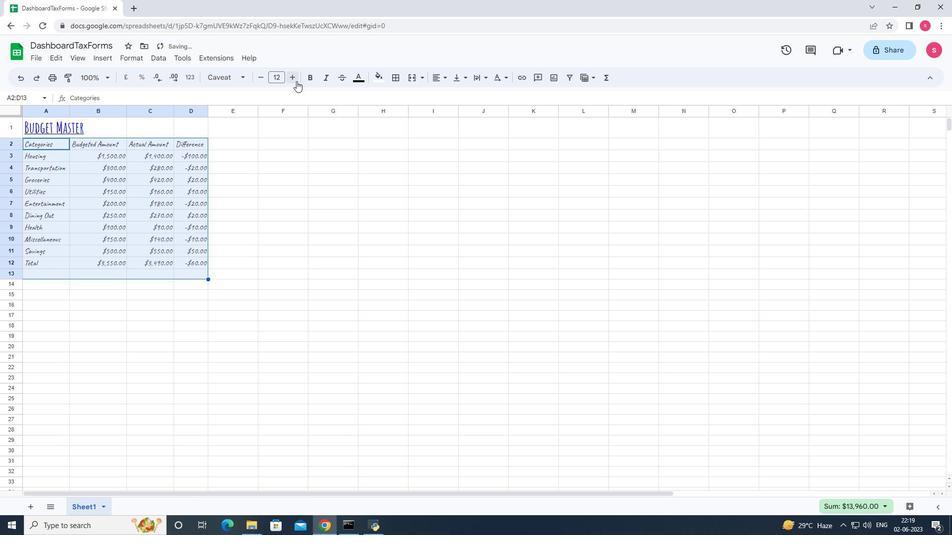 
Action: Mouse pressed left at (296, 81)
Screenshot: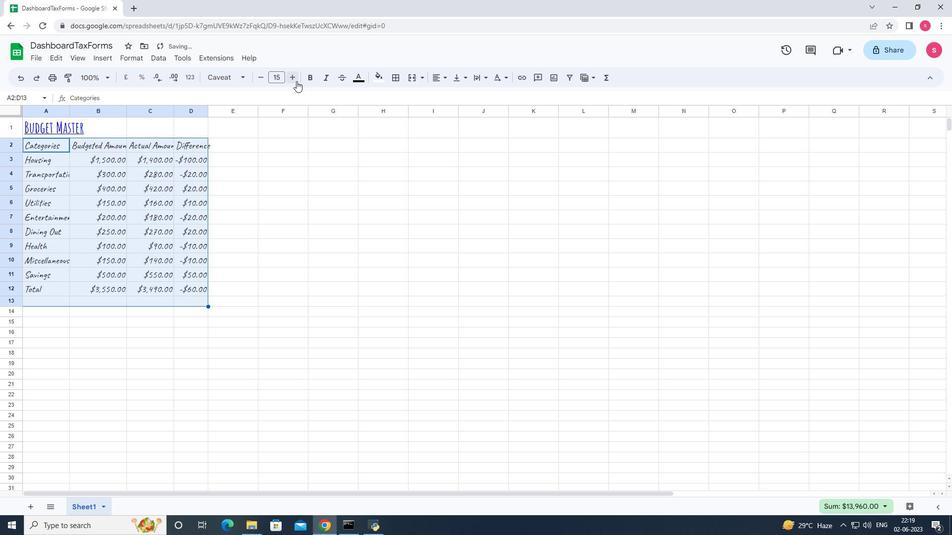 
Action: Mouse moved to (55, 127)
Screenshot: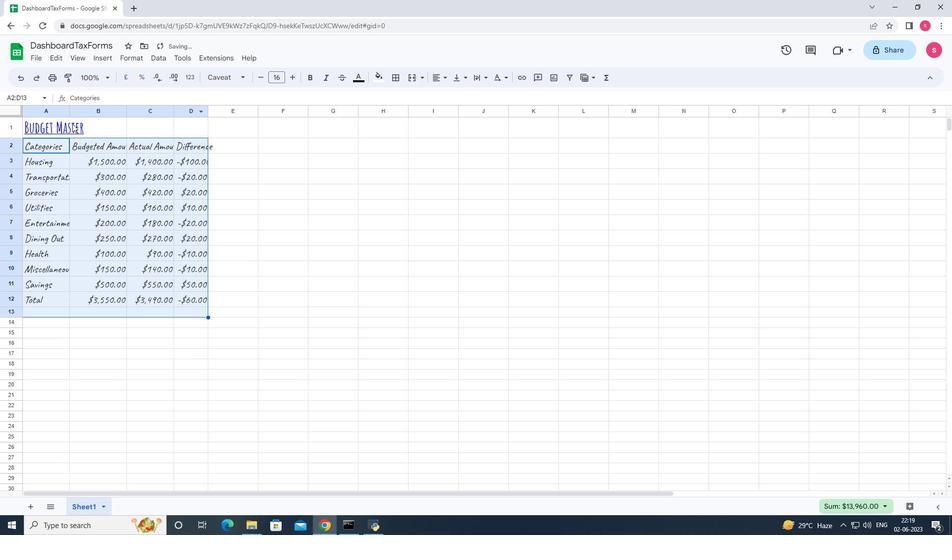 
Action: Mouse pressed left at (55, 127)
Screenshot: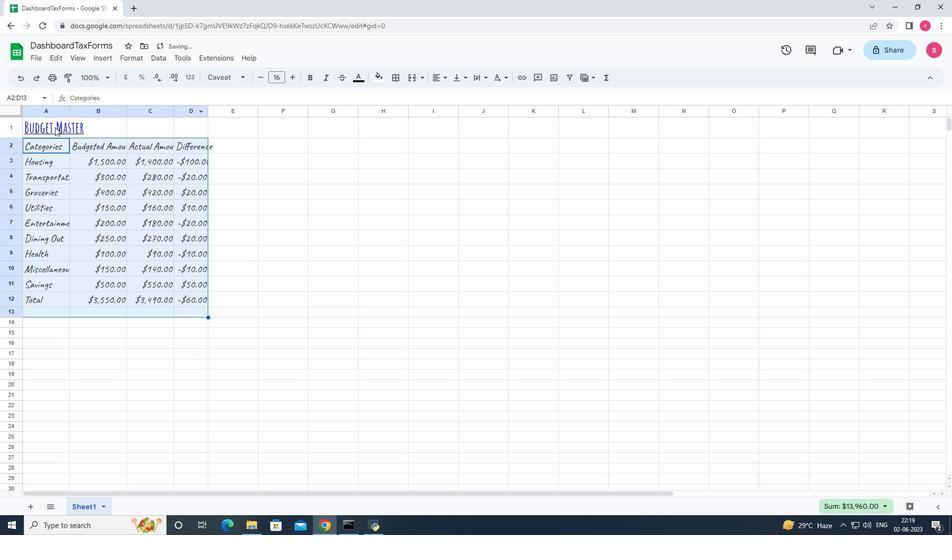 
Action: Mouse moved to (288, 185)
Screenshot: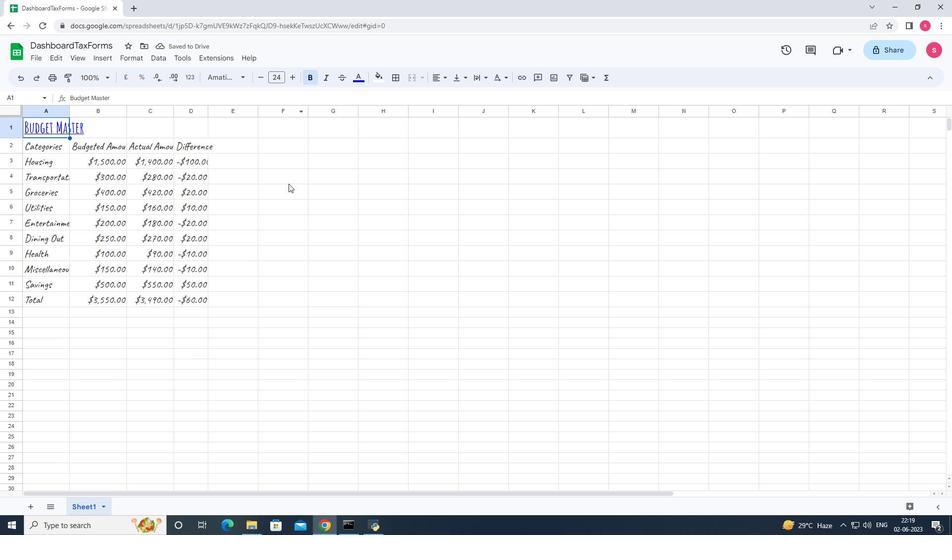 
Action: Mouse pressed left at (288, 185)
Screenshot: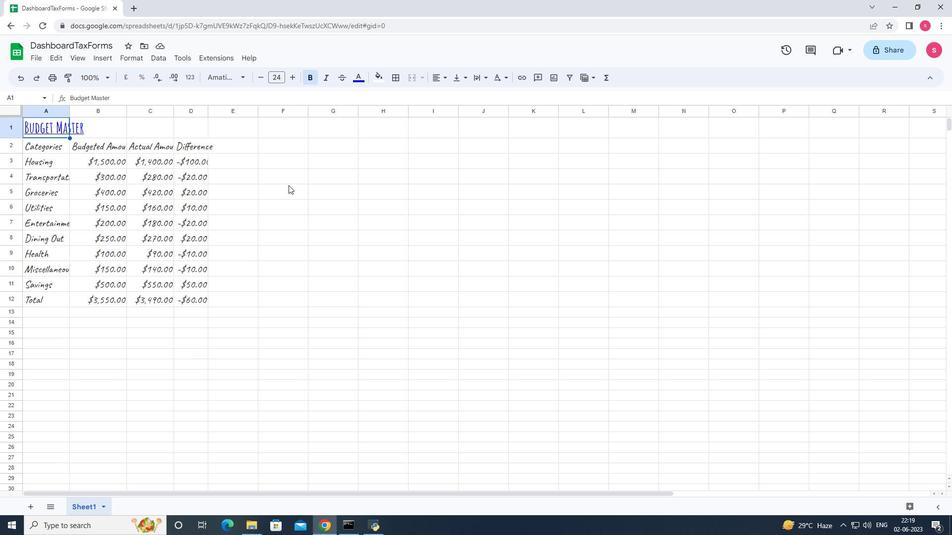 
Action: Mouse moved to (33, 121)
Screenshot: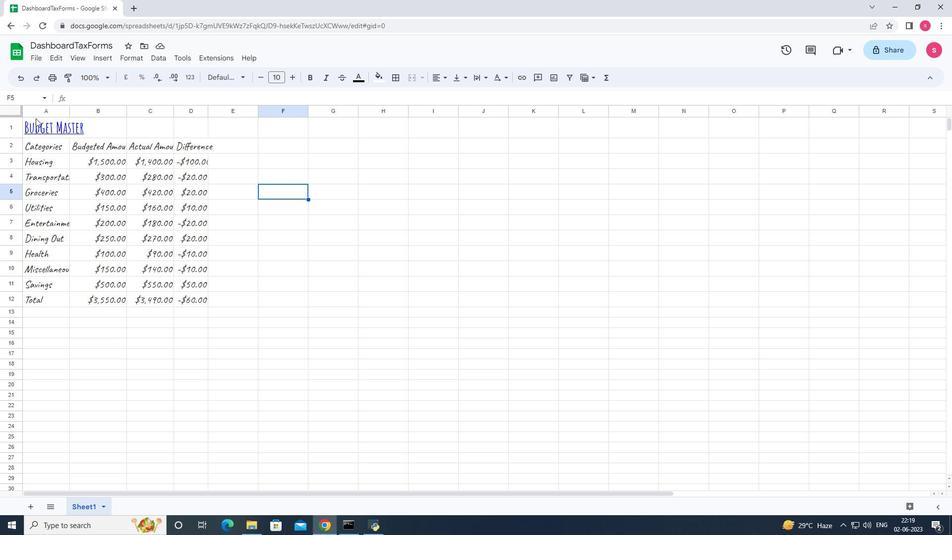 
Action: Mouse pressed left at (33, 121)
Screenshot: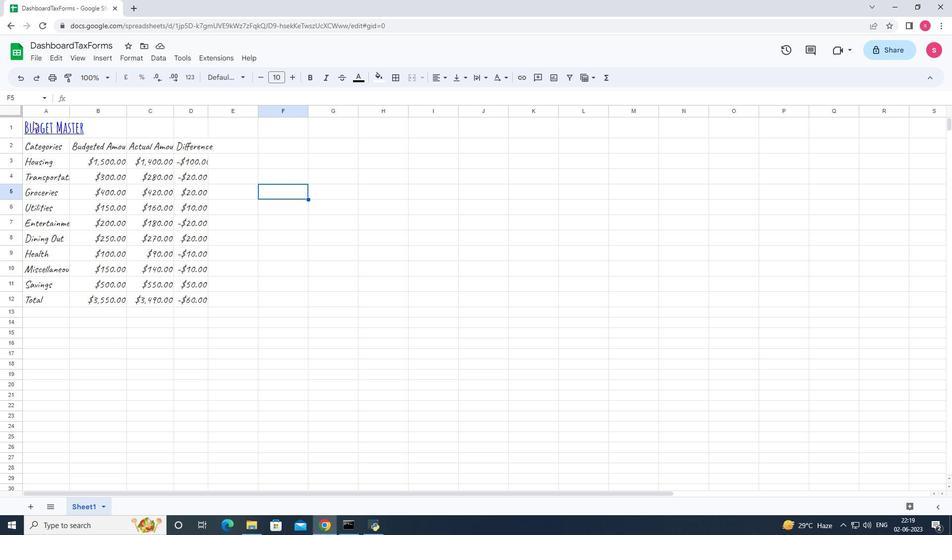 
Action: Mouse moved to (440, 82)
Screenshot: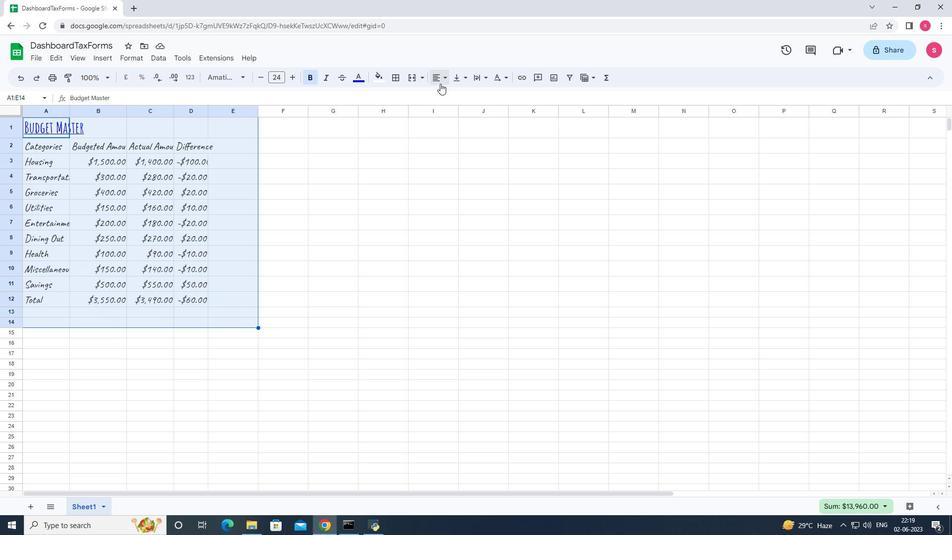 
Action: Mouse pressed left at (440, 82)
Screenshot: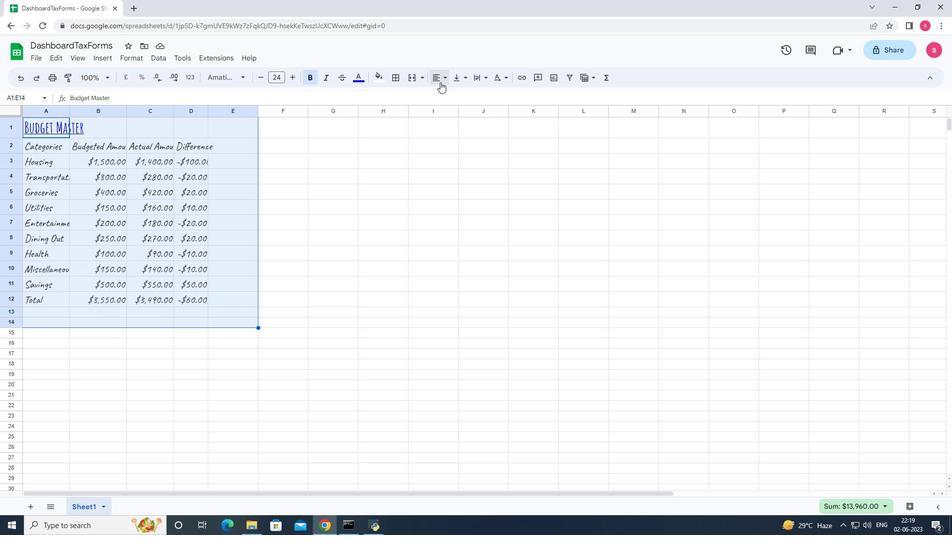 
Action: Mouse moved to (457, 98)
Screenshot: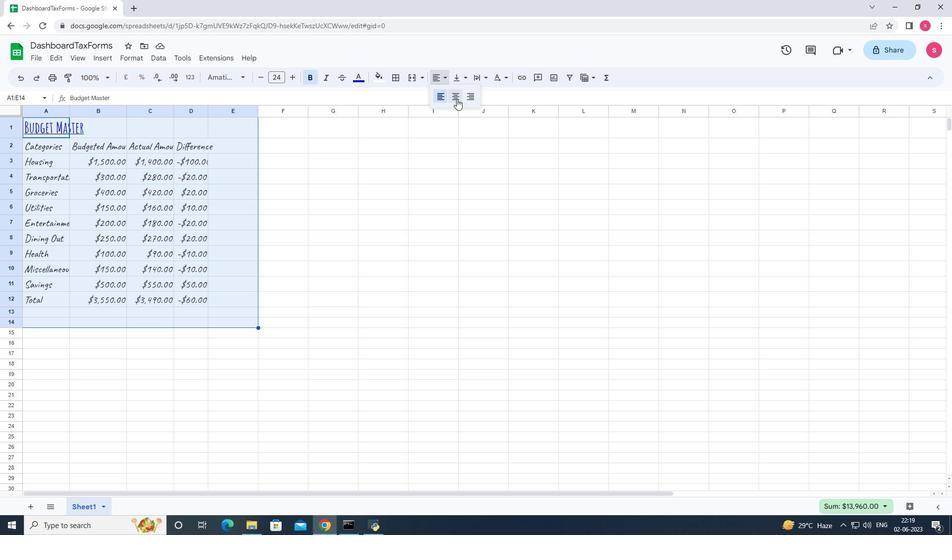 
Action: Mouse pressed left at (457, 98)
Screenshot: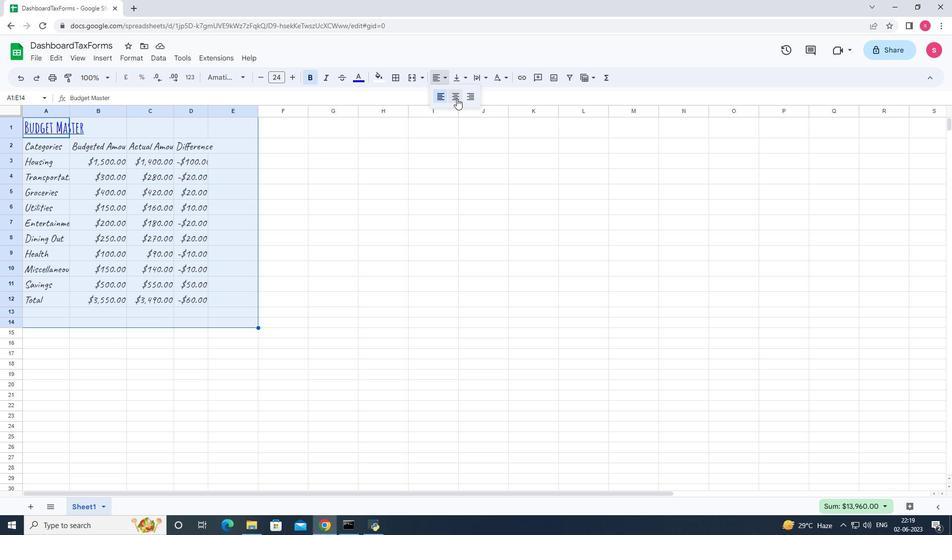 
Action: Mouse moved to (423, 205)
Screenshot: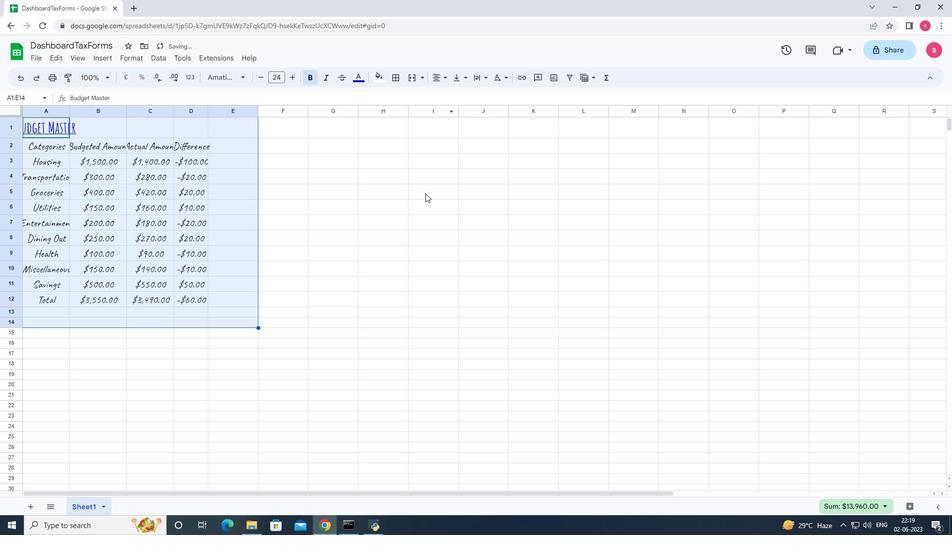
Action: Mouse pressed left at (423, 205)
Screenshot: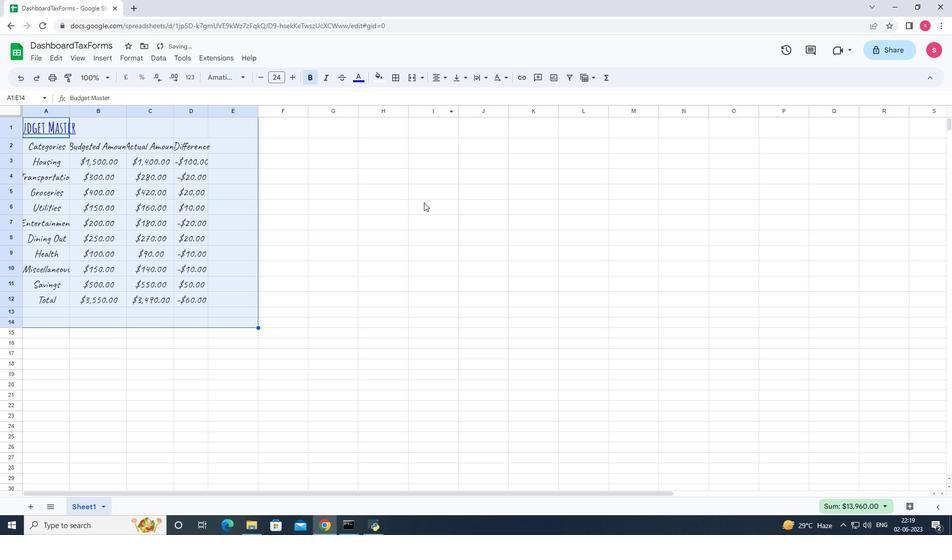 
Action: Mouse moved to (70, 107)
Screenshot: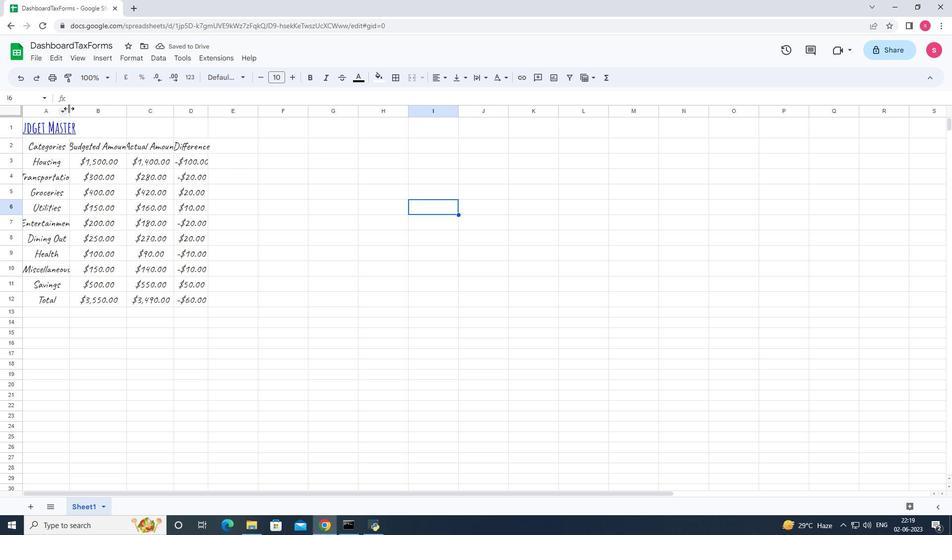 
Action: Mouse pressed left at (70, 107)
Screenshot: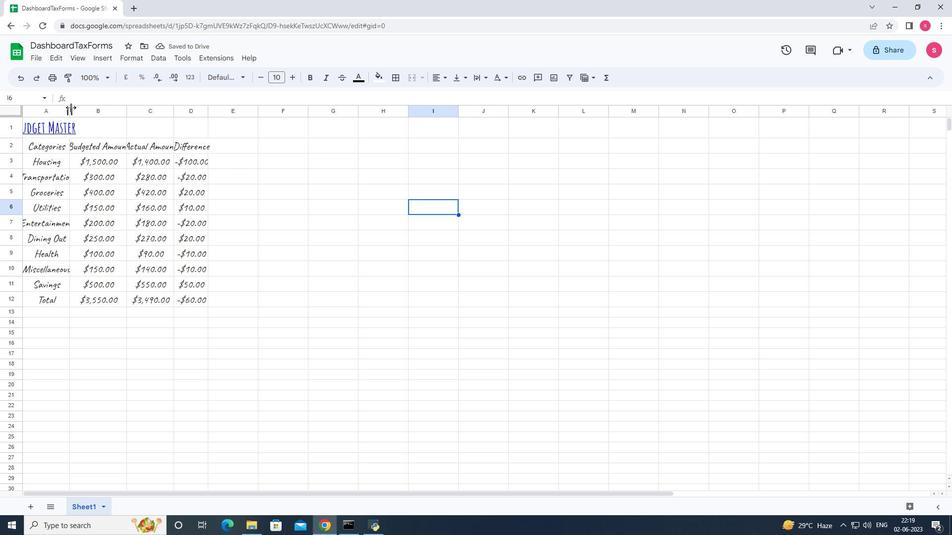 
Action: Mouse pressed left at (70, 107)
Screenshot: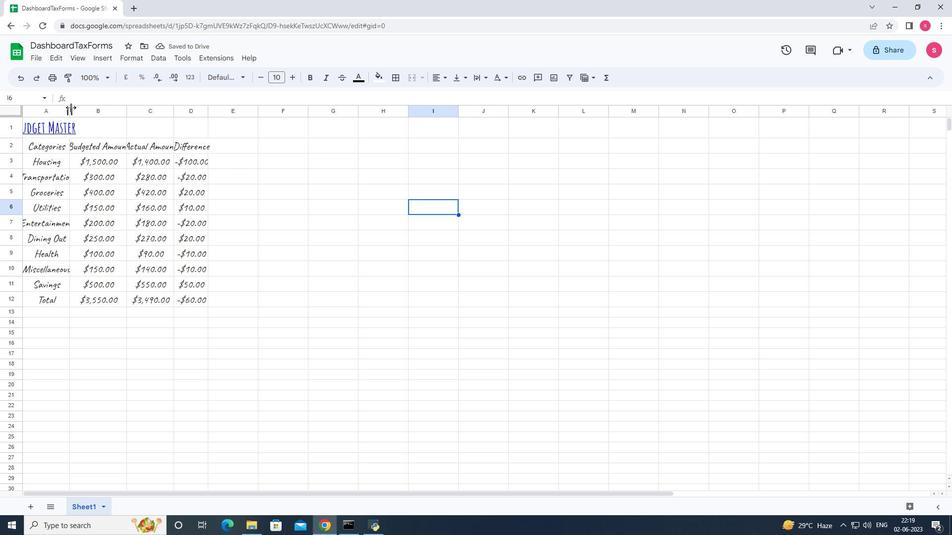 
Action: Mouse moved to (141, 112)
Screenshot: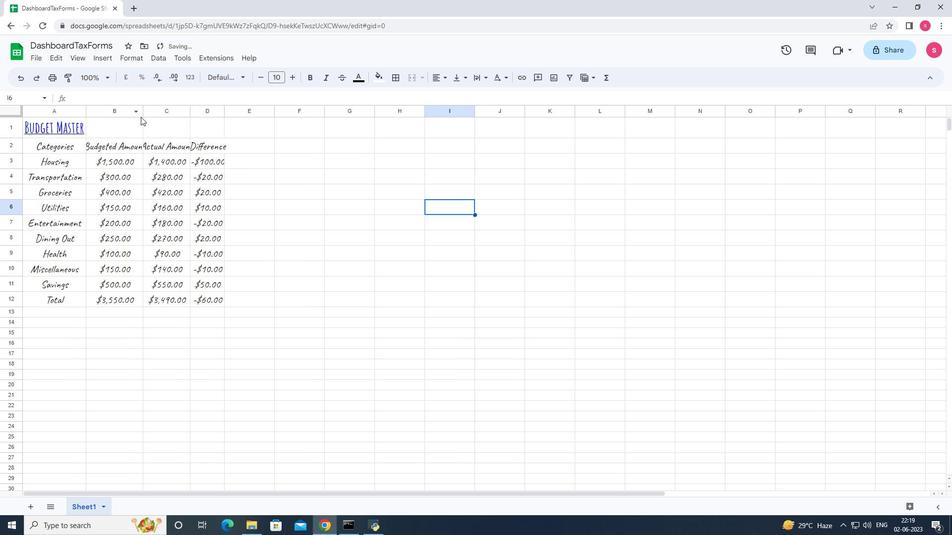 
Action: Mouse pressed left at (141, 112)
Screenshot: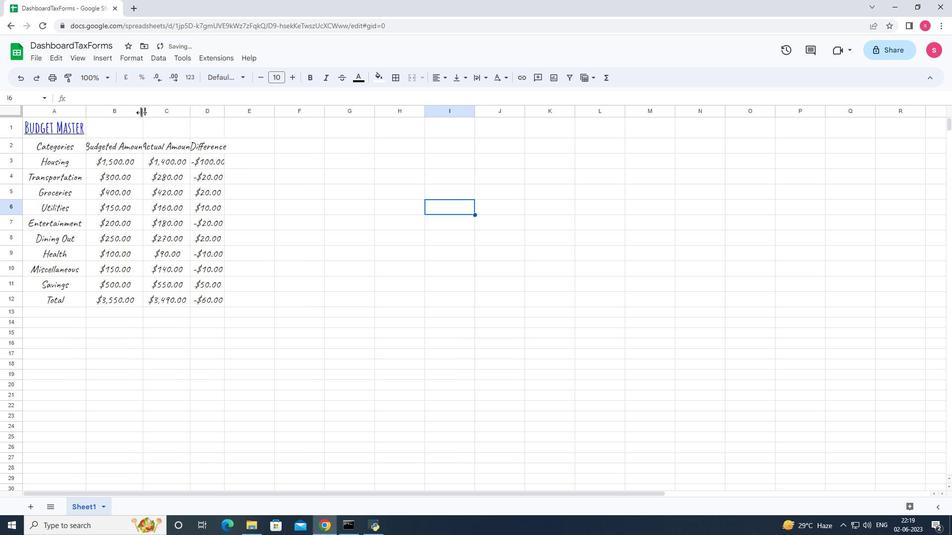 
Action: Mouse pressed left at (141, 112)
Screenshot: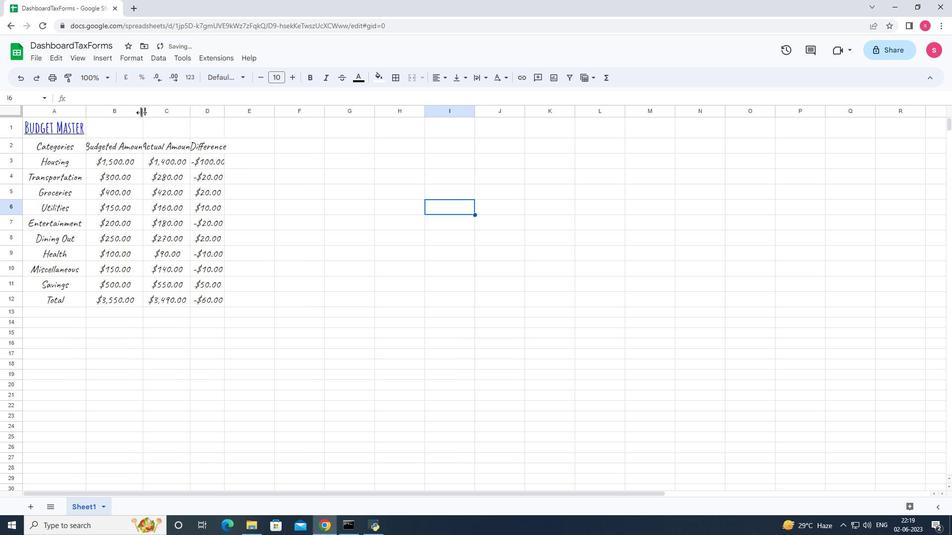 
Action: Mouse moved to (198, 110)
Screenshot: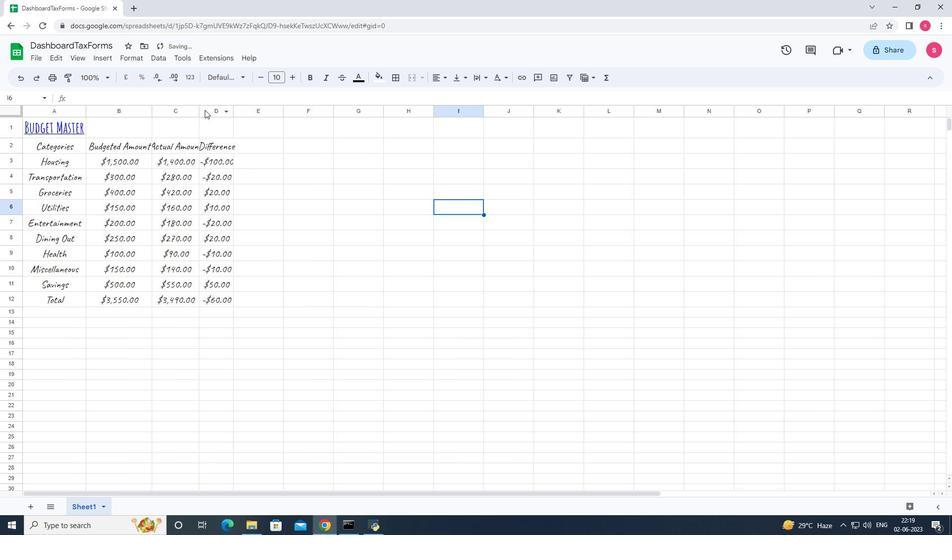 
Action: Mouse pressed left at (198, 110)
Screenshot: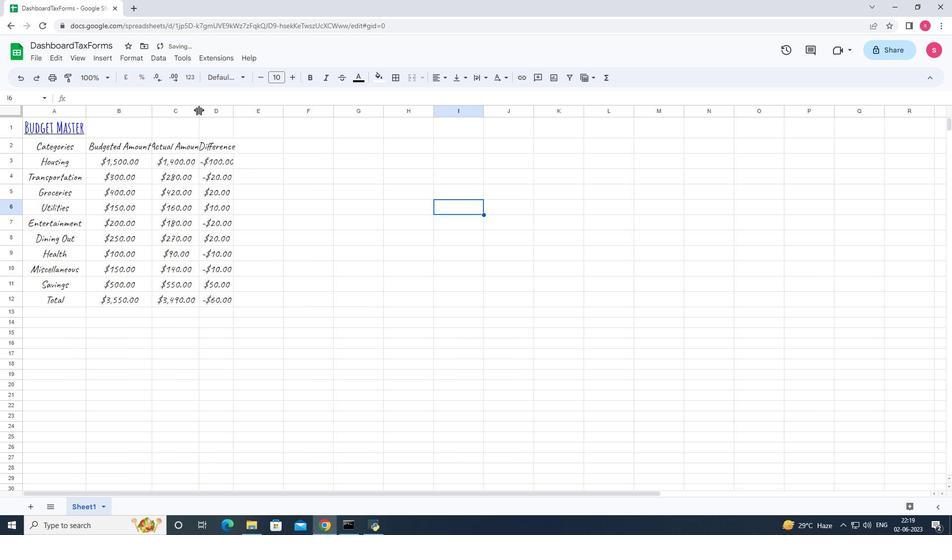 
Action: Mouse pressed left at (198, 110)
Screenshot: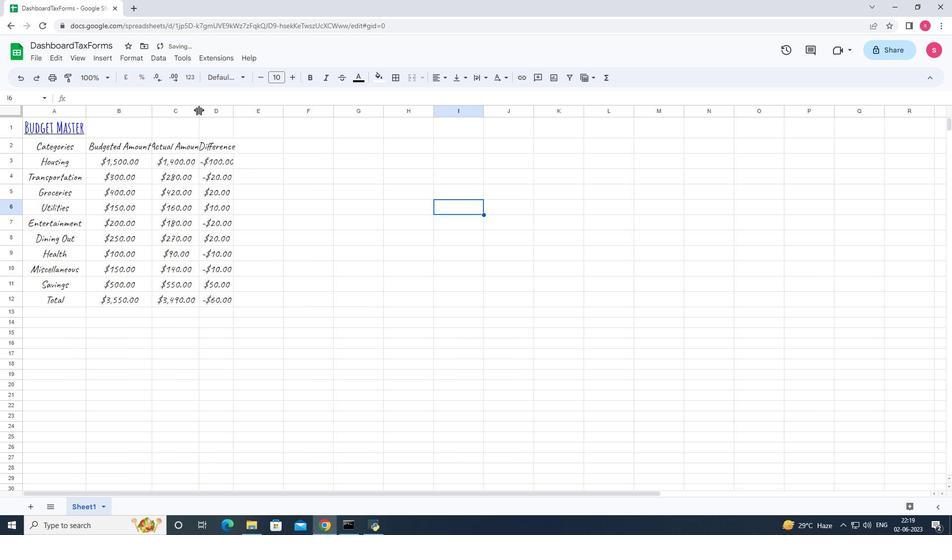 
Action: Mouse moved to (243, 111)
Screenshot: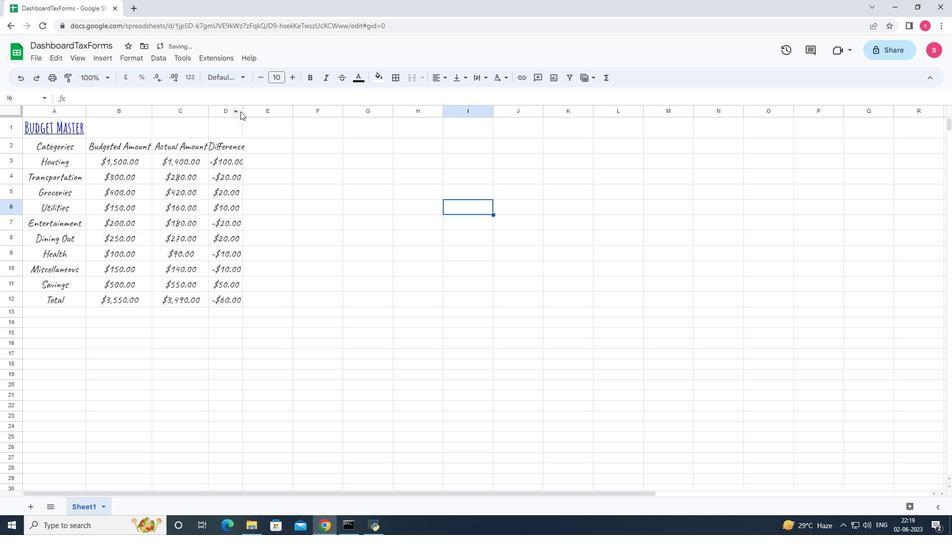 
Action: Mouse pressed left at (243, 111)
Screenshot: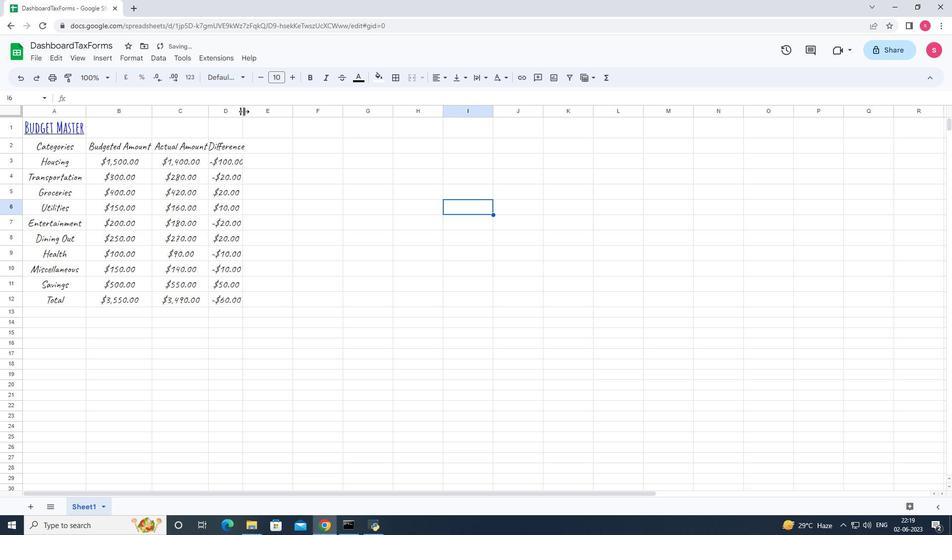
Action: Mouse pressed left at (243, 111)
Screenshot: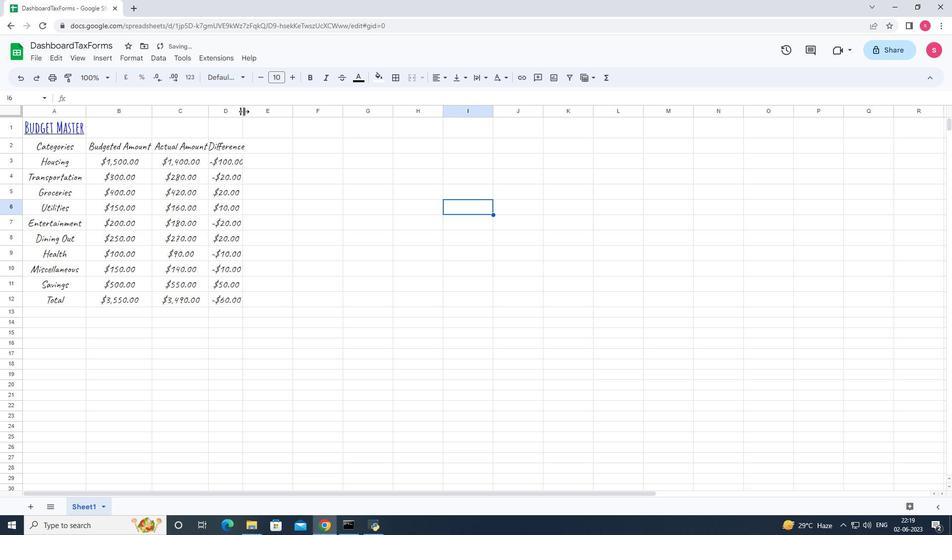 
Action: Mouse moved to (324, 213)
Screenshot: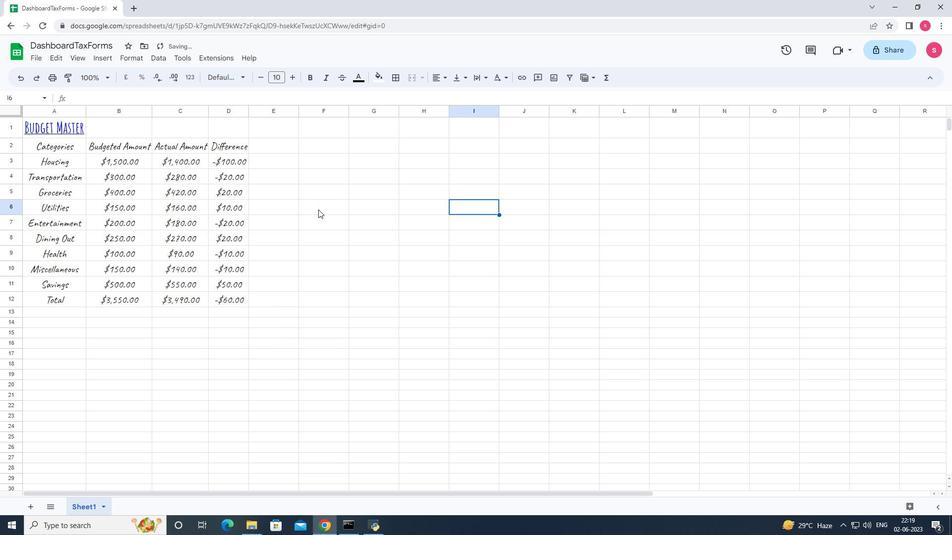 
Action: Key pressed ctrl+S
Screenshot: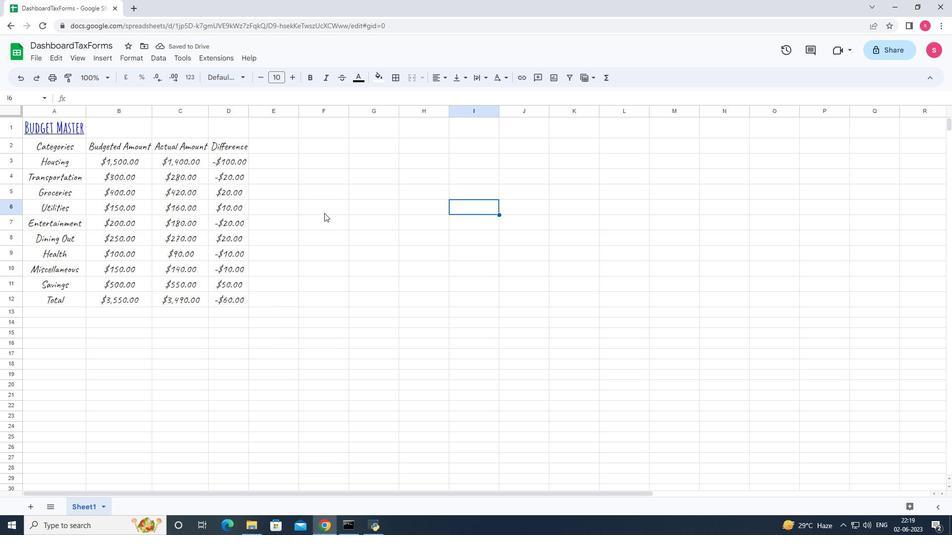 
